 Task: In the Company adani.com, Add note: 'Schedule a meeting with the analytics team to review campaign metrics.'. Mark checkbox to create task to follow up ': Tomorrow'. Create task, with  description: Schedule Meeting, Add due date: In 3 Business Days; Add reminder: 30 Minutes before. Set Priority Low  and add note: follow up with the client regarding their recent inquiry and address any questions they may have.. Logged in from softage.5@softage.net
Action: Mouse moved to (86, 63)
Screenshot: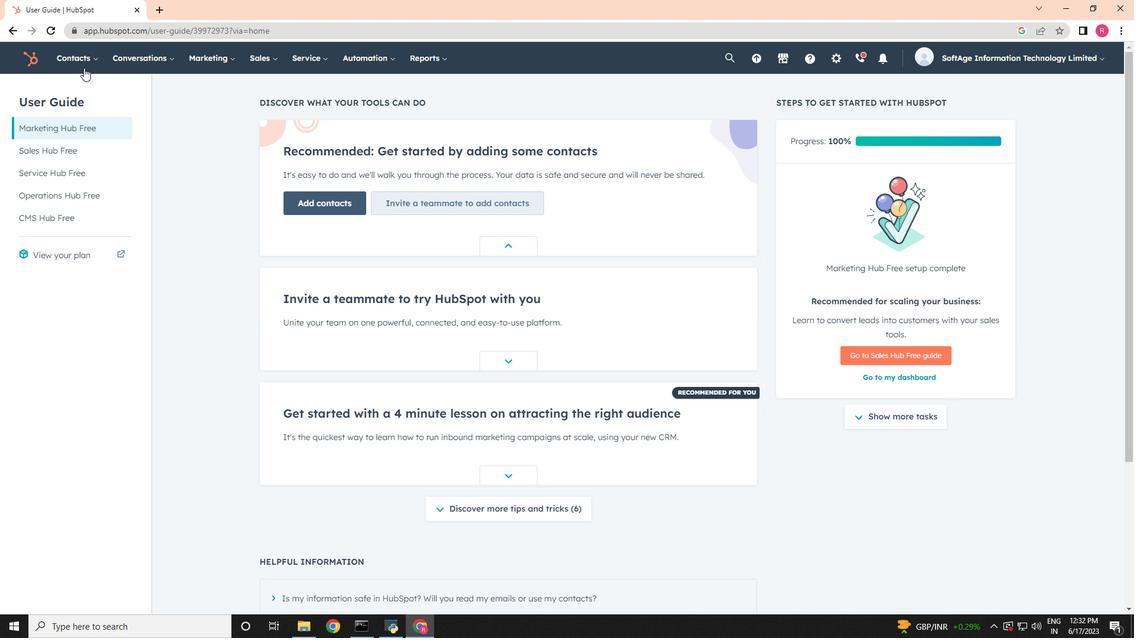 
Action: Mouse pressed left at (86, 63)
Screenshot: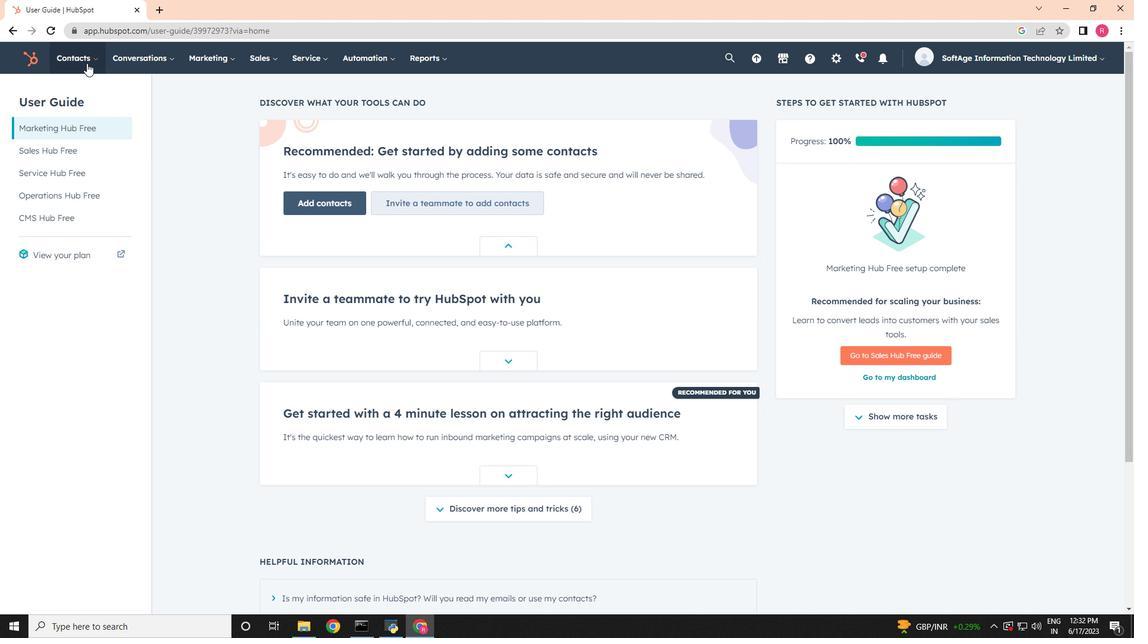 
Action: Mouse moved to (88, 114)
Screenshot: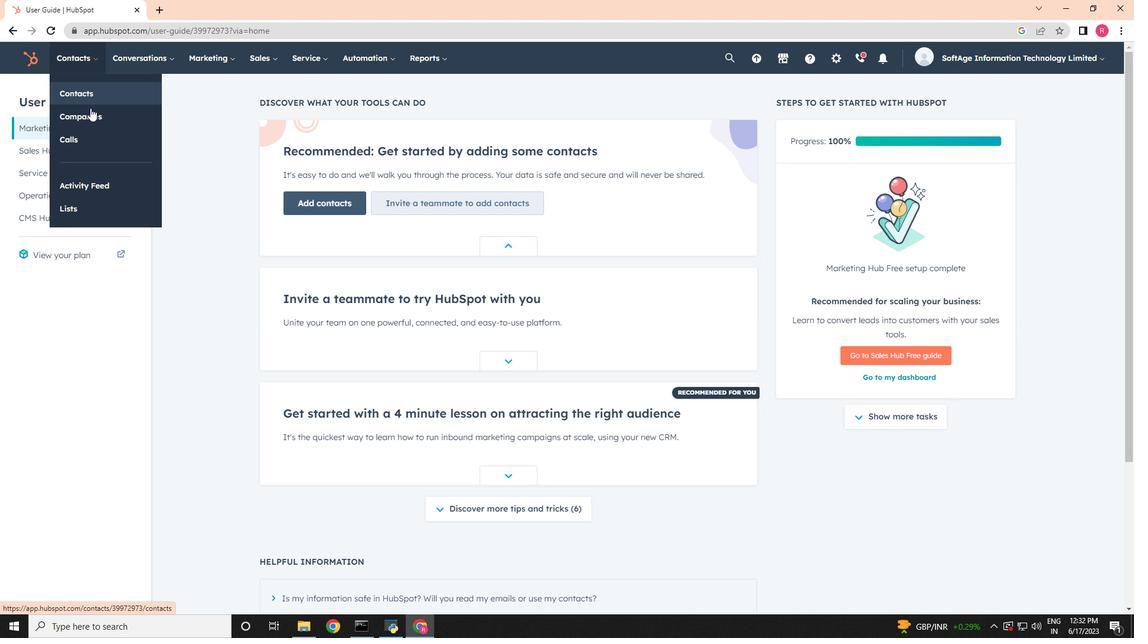 
Action: Mouse pressed left at (88, 114)
Screenshot: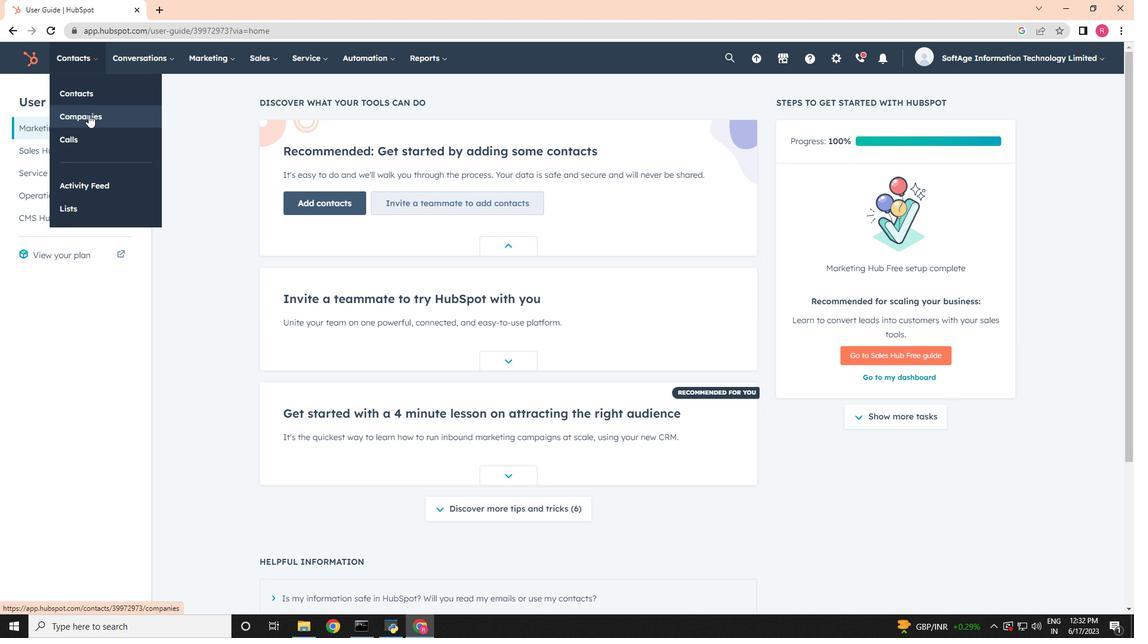 
Action: Mouse moved to (131, 190)
Screenshot: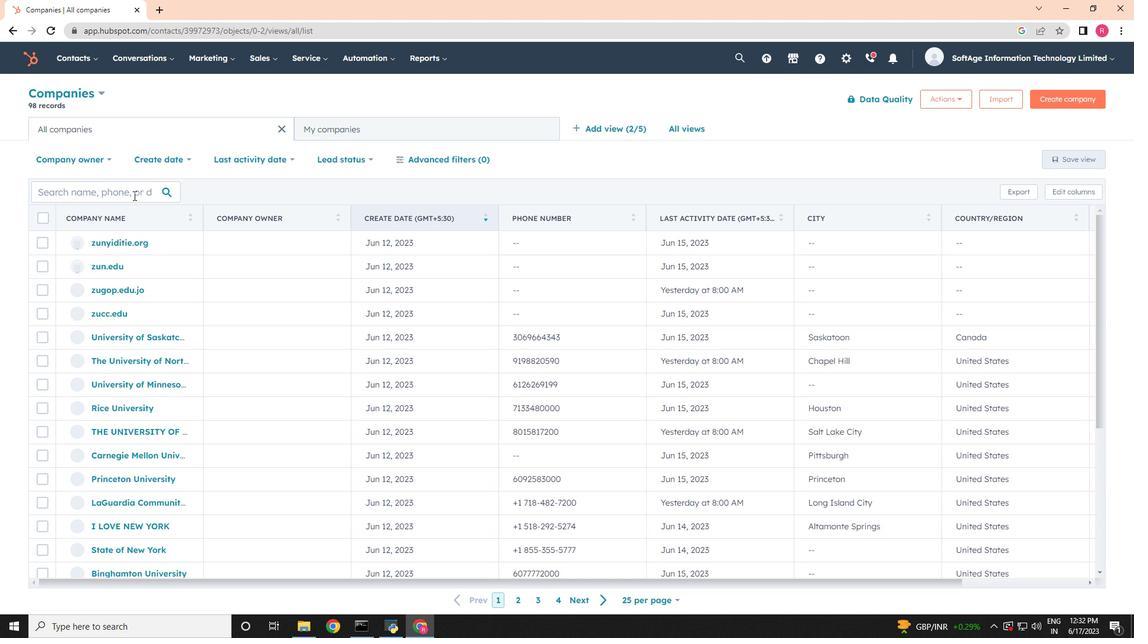 
Action: Mouse pressed left at (131, 190)
Screenshot: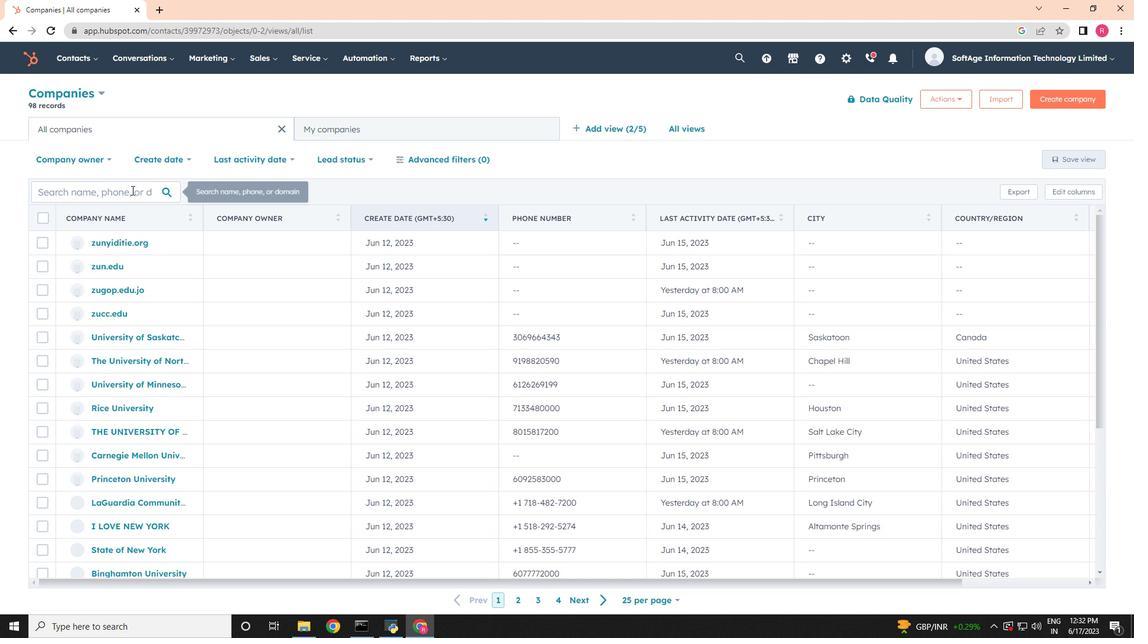 
Action: Mouse moved to (128, 189)
Screenshot: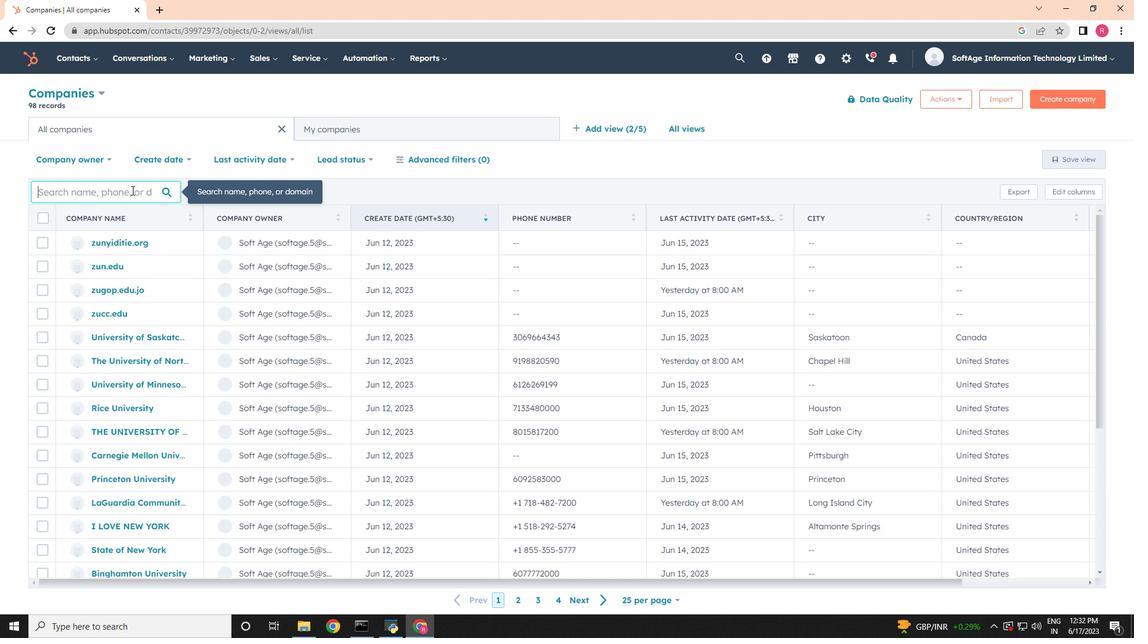 
Action: Key pressed adani.com
Screenshot: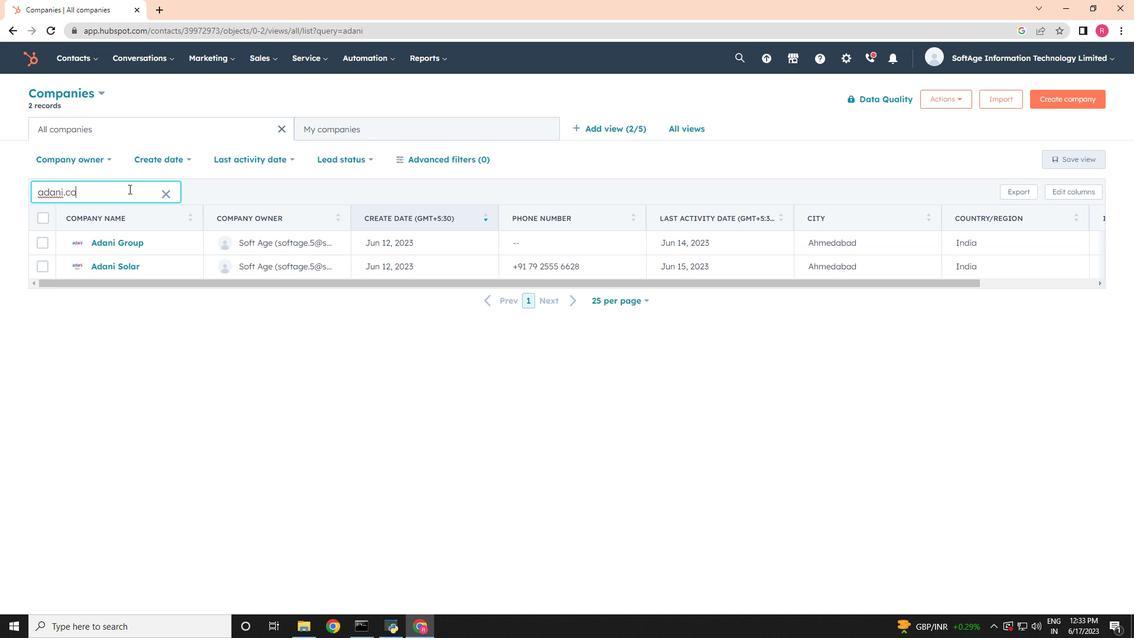 
Action: Mouse moved to (126, 243)
Screenshot: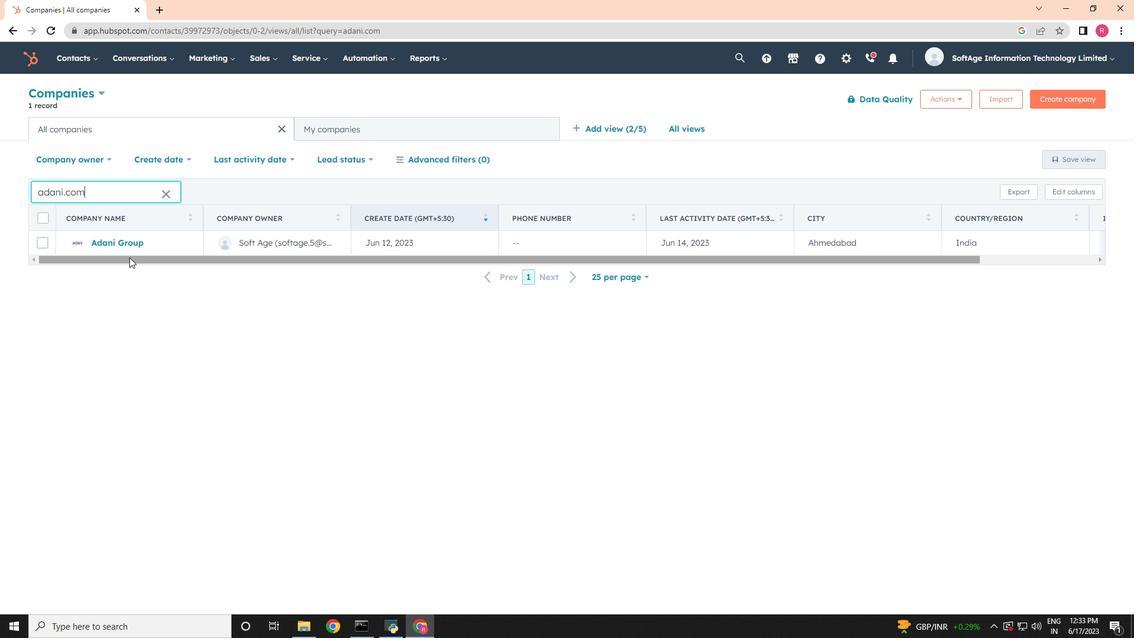 
Action: Mouse pressed left at (126, 243)
Screenshot: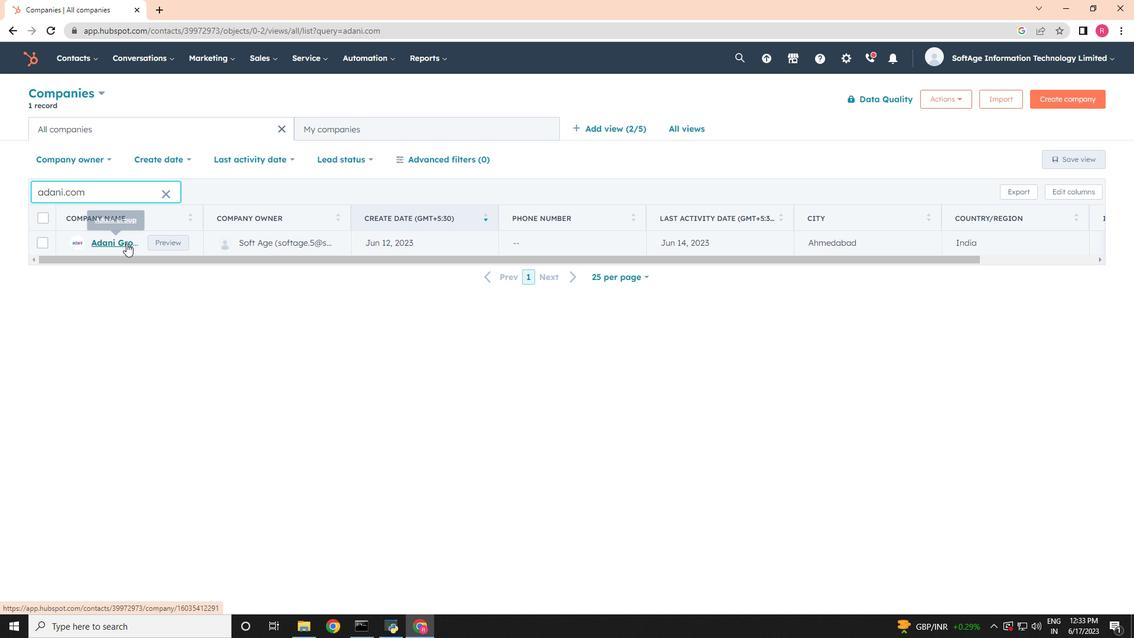 
Action: Mouse moved to (40, 190)
Screenshot: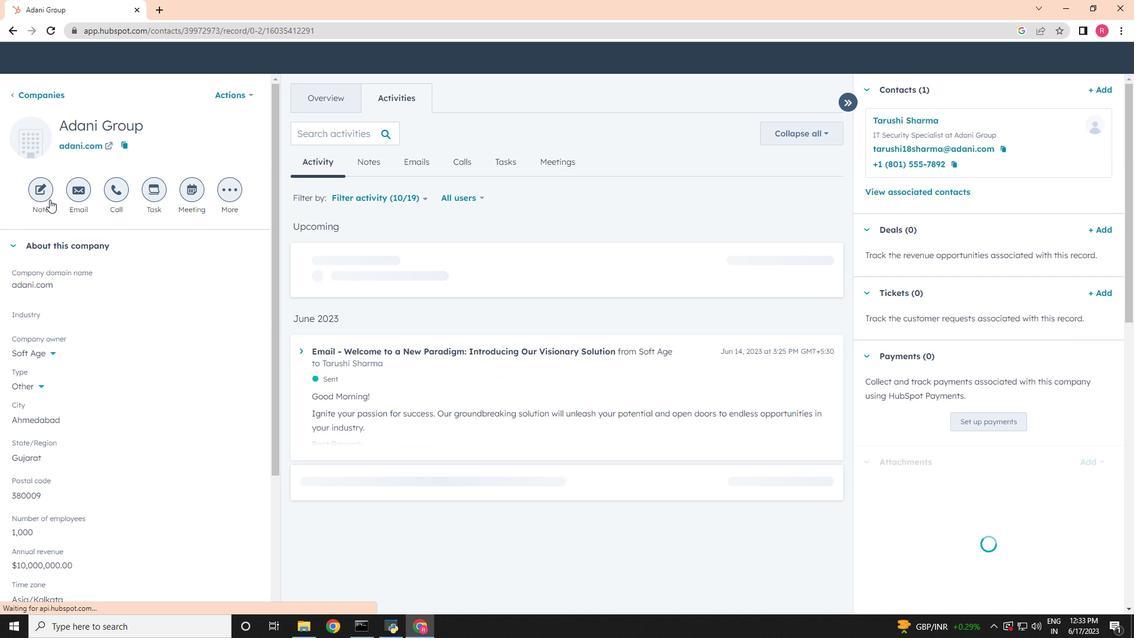 
Action: Mouse pressed left at (40, 190)
Screenshot: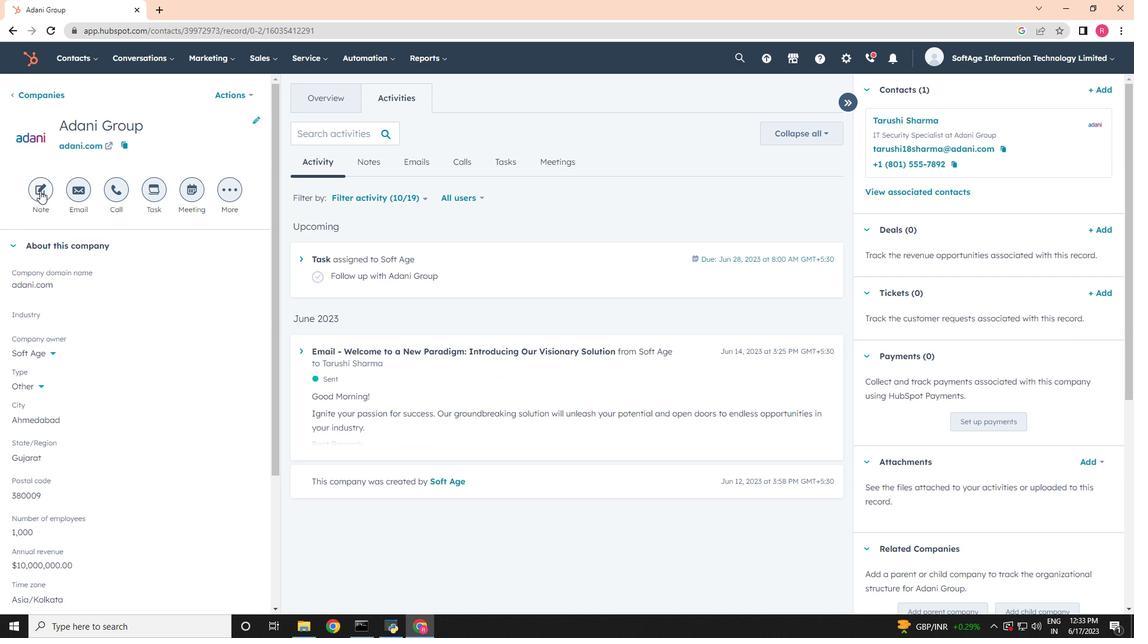 
Action: Mouse moved to (1002, 353)
Screenshot: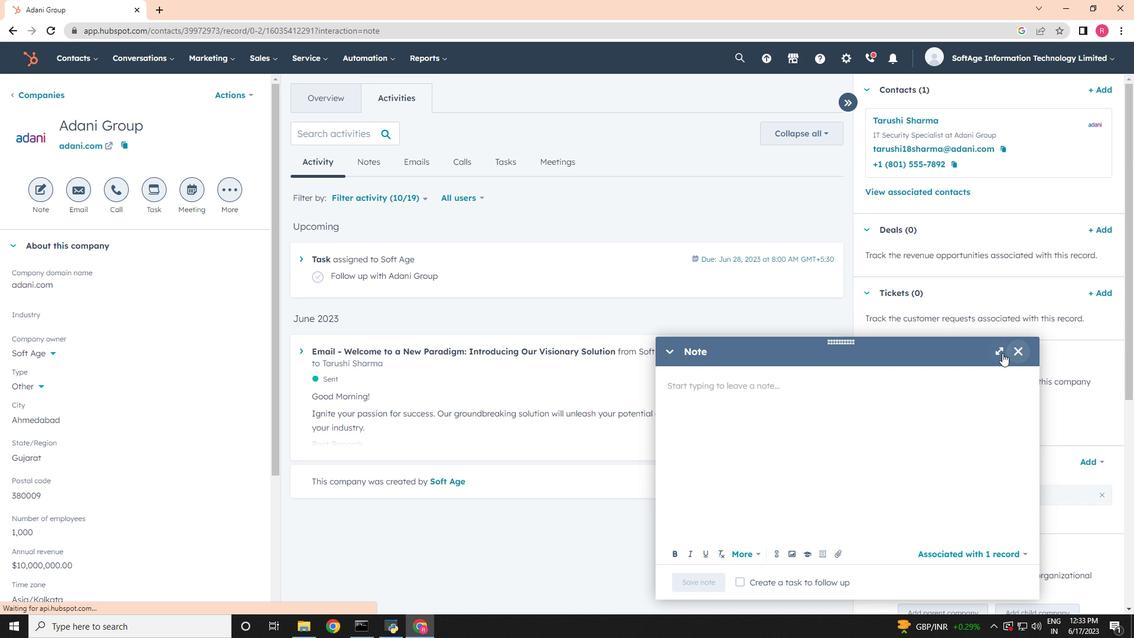 
Action: Mouse pressed left at (1002, 353)
Screenshot: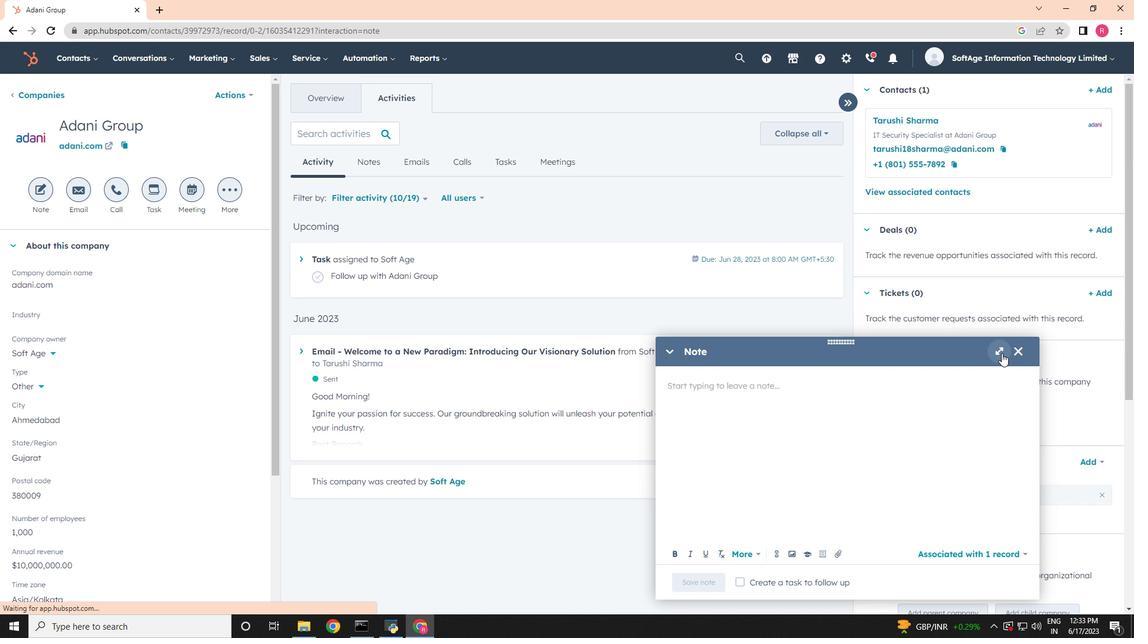 
Action: Mouse moved to (756, 356)
Screenshot: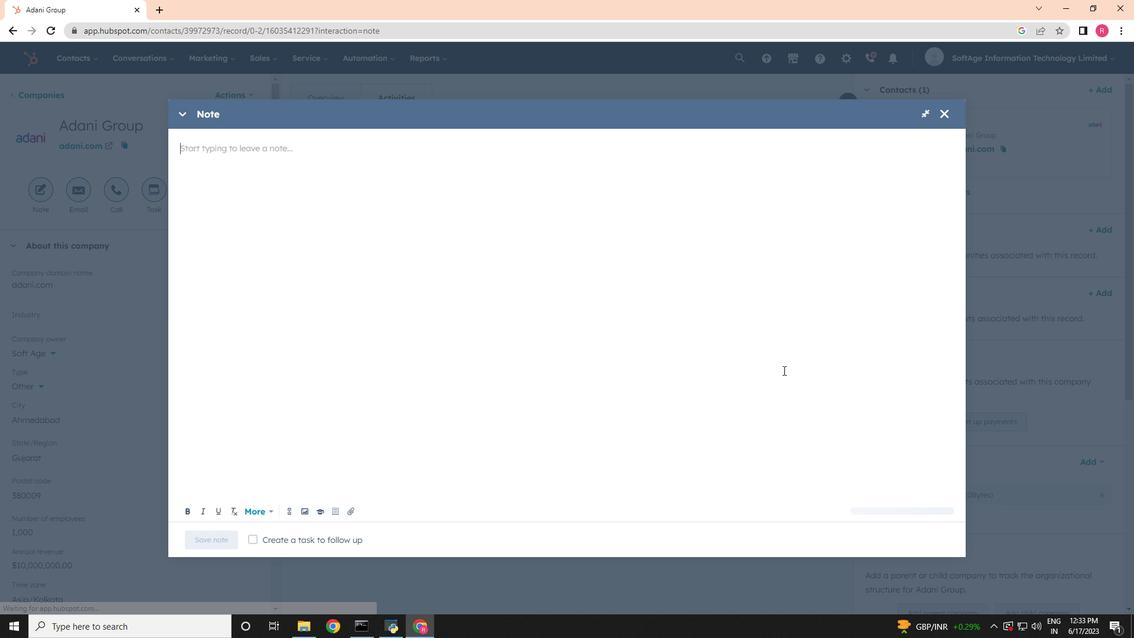 
Action: Key pressed <Key.shift>Schedule<Key.space>a<Key.space>meeting<Key.space>with<Key.space>the<Key.space>analytics<Key.space>team<Key.space>to<Key.space>review<Key.space>campaign<Key.space>metrics.
Screenshot: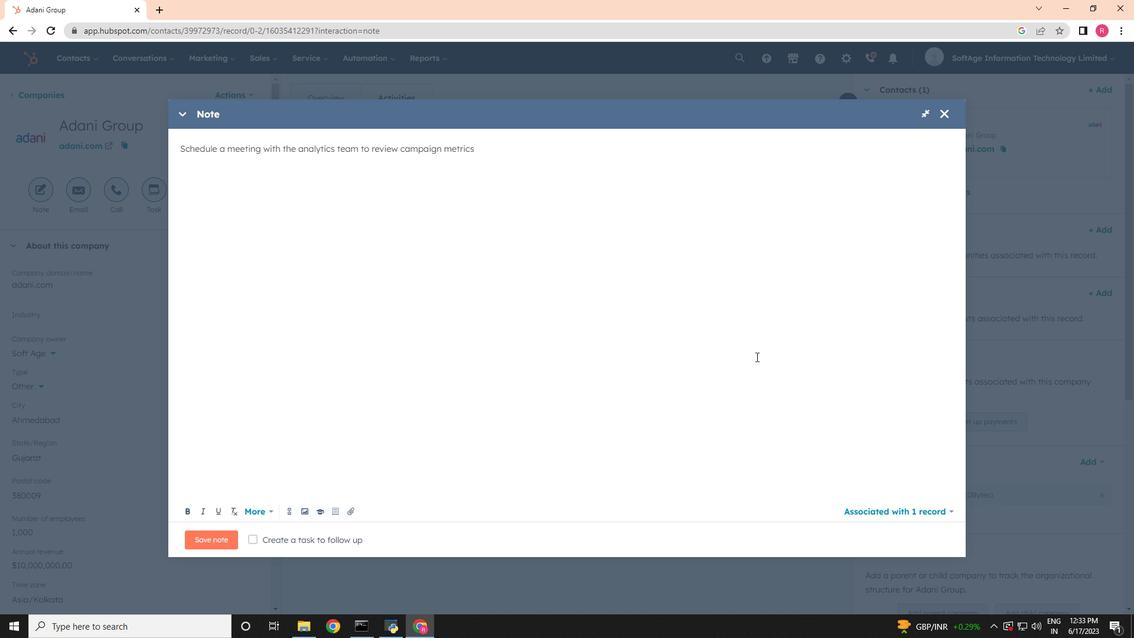 
Action: Mouse scrolled (756, 357) with delta (0, 0)
Screenshot: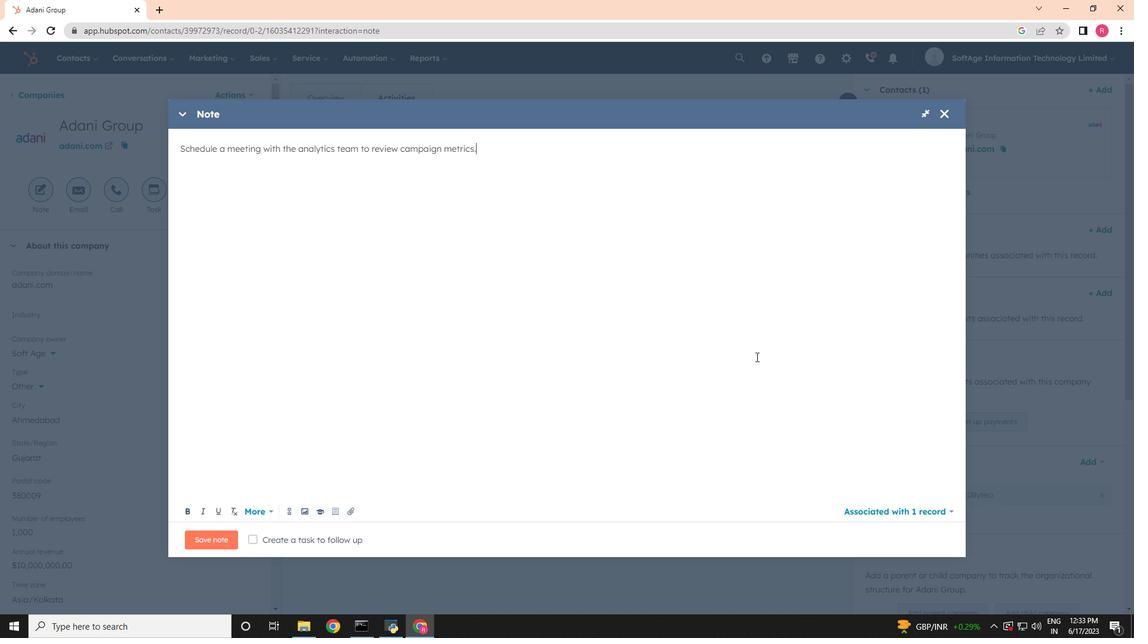 
Action: Mouse moved to (255, 537)
Screenshot: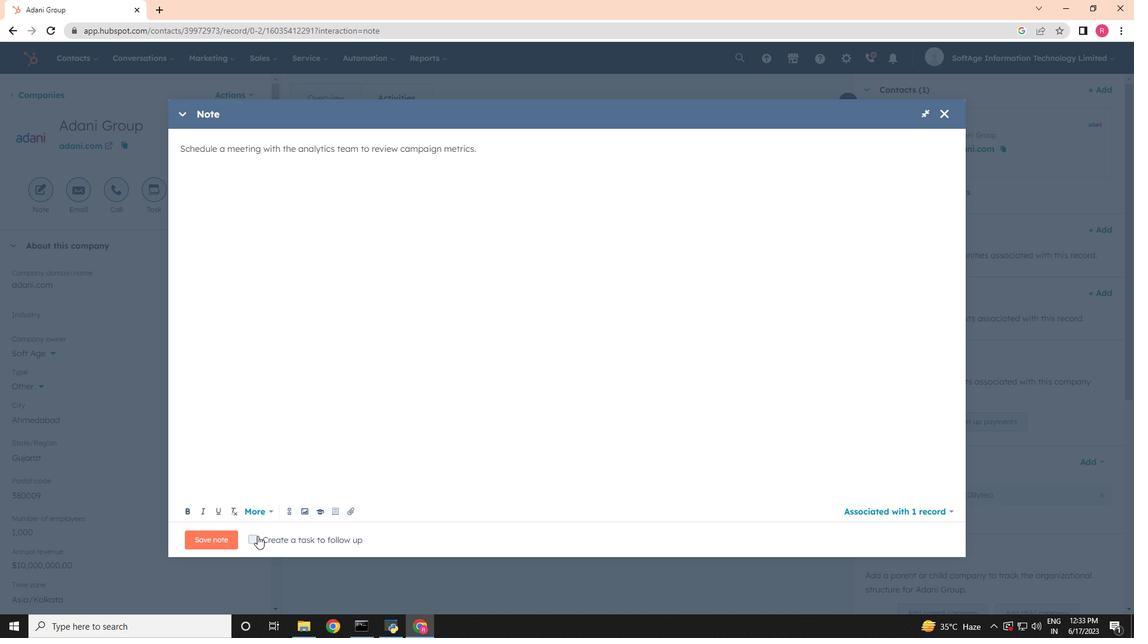 
Action: Mouse pressed left at (255, 537)
Screenshot: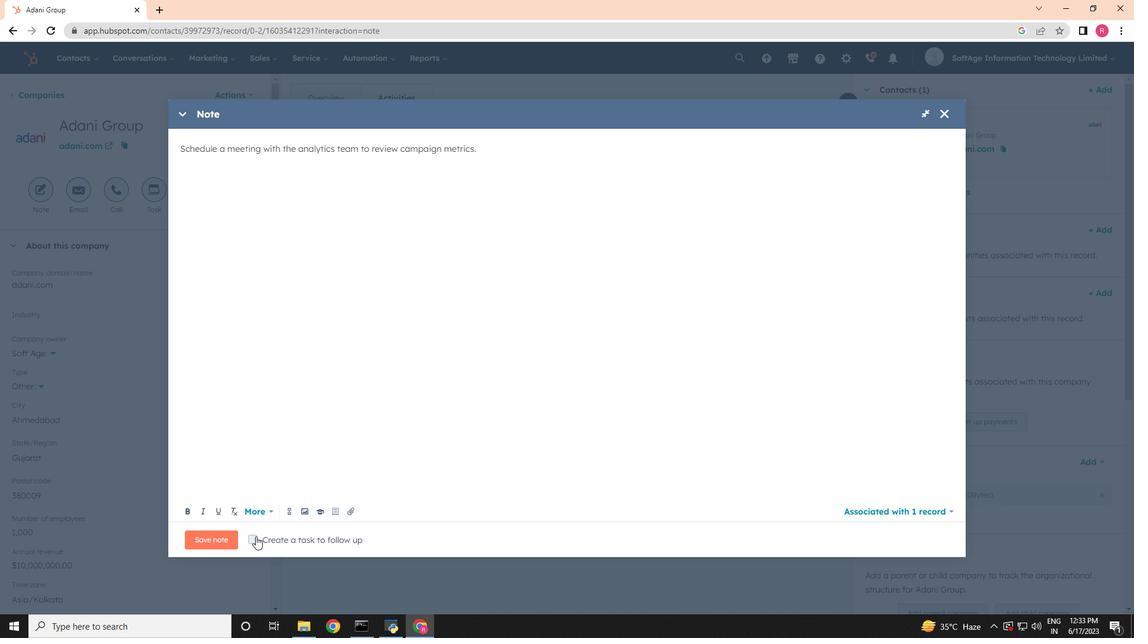 
Action: Mouse moved to (404, 542)
Screenshot: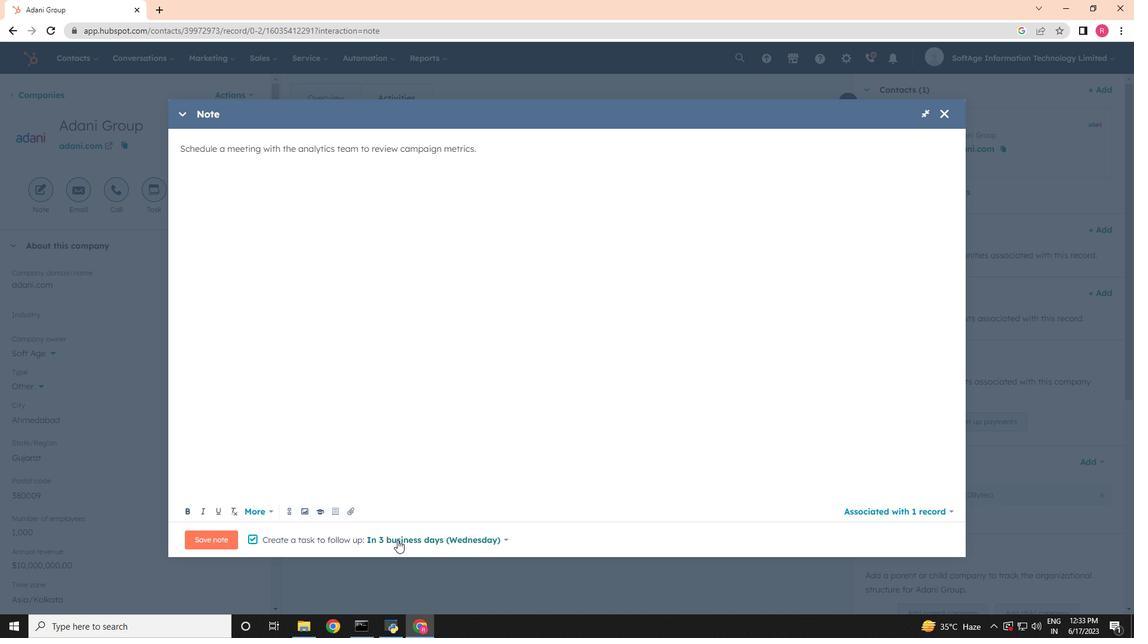 
Action: Mouse pressed left at (404, 542)
Screenshot: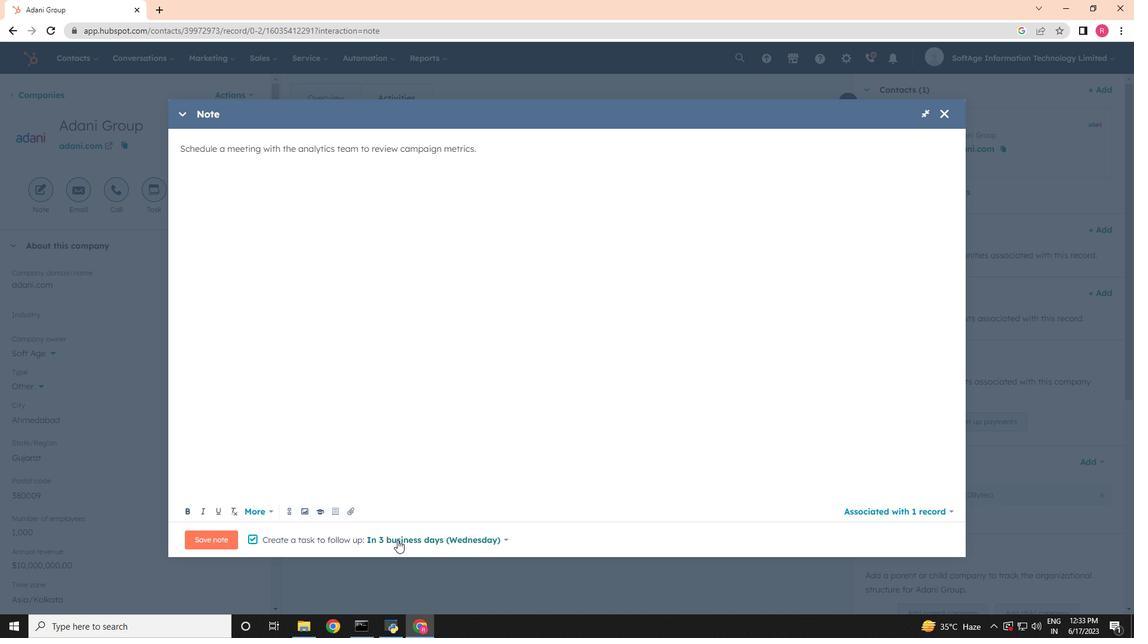 
Action: Mouse moved to (405, 480)
Screenshot: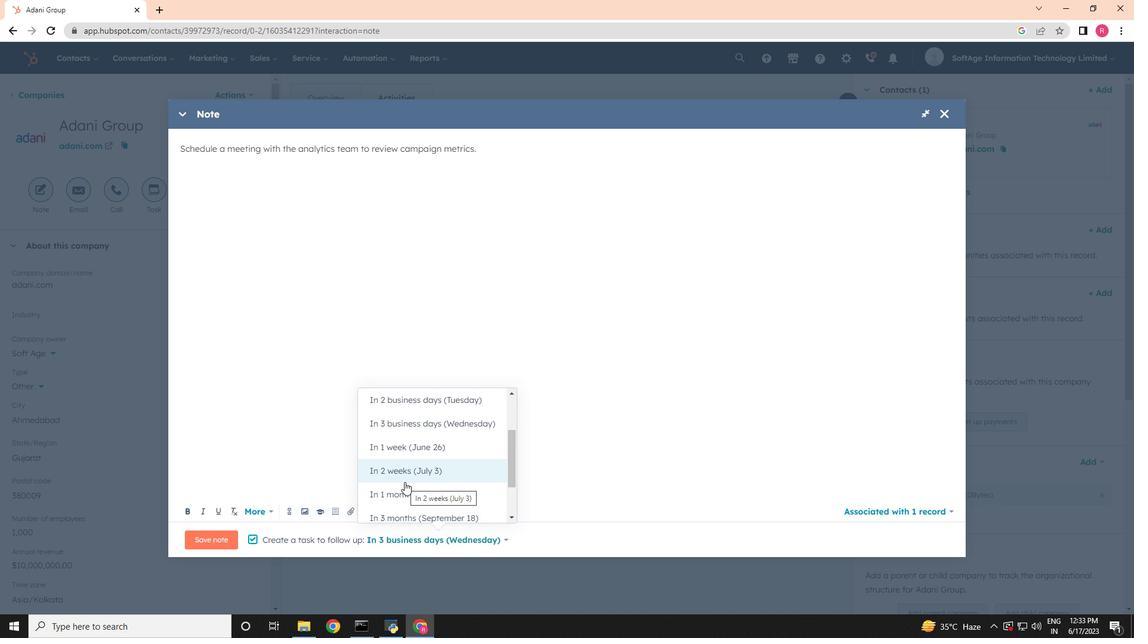 
Action: Mouse scrolled (405, 481) with delta (0, 0)
Screenshot: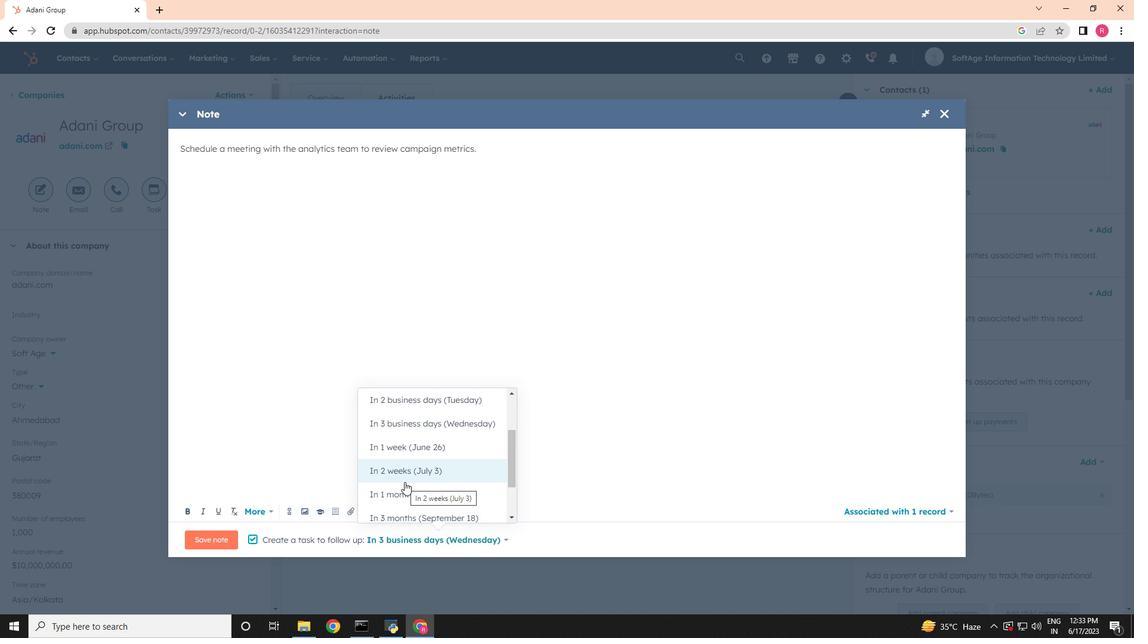 
Action: Mouse scrolled (405, 481) with delta (0, 0)
Screenshot: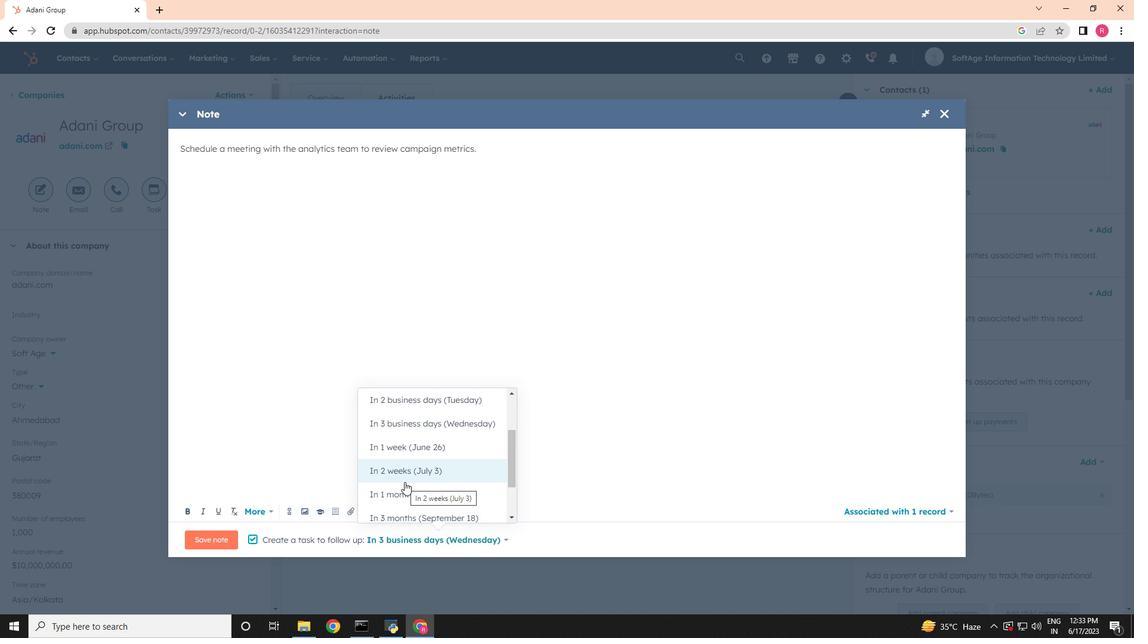 
Action: Mouse moved to (405, 480)
Screenshot: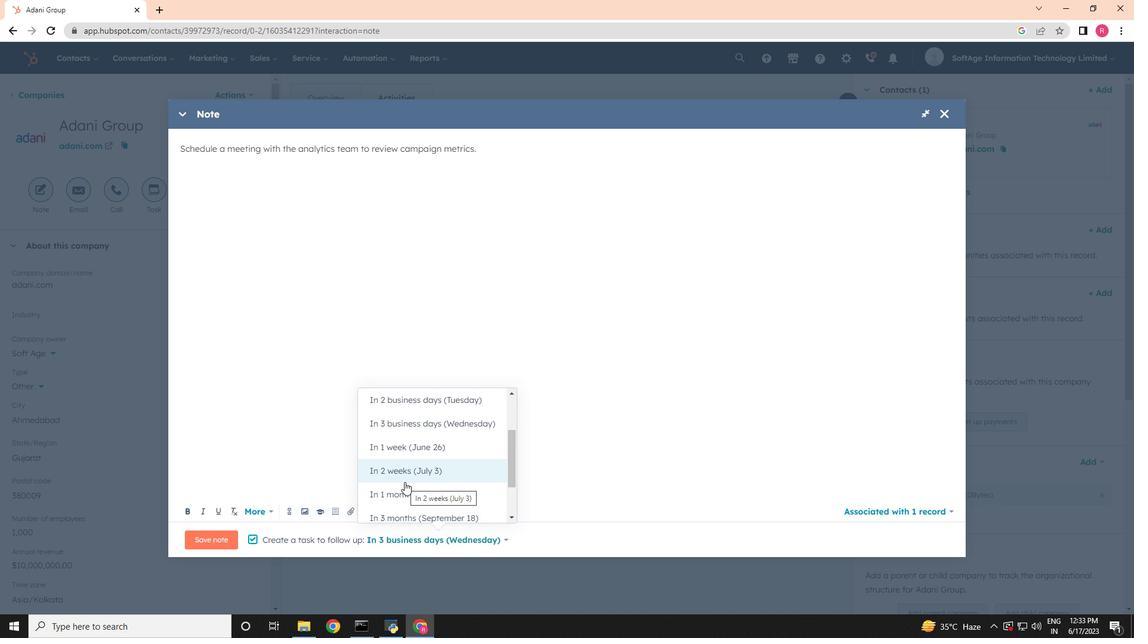 
Action: Mouse scrolled (405, 481) with delta (0, 0)
Screenshot: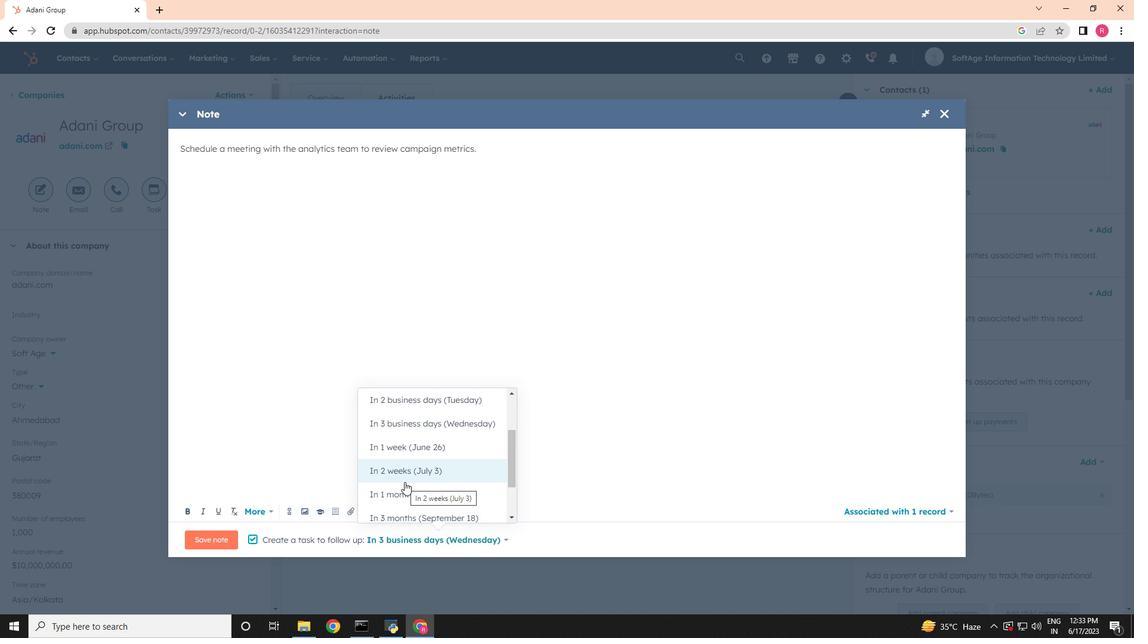 
Action: Mouse scrolled (405, 481) with delta (0, 0)
Screenshot: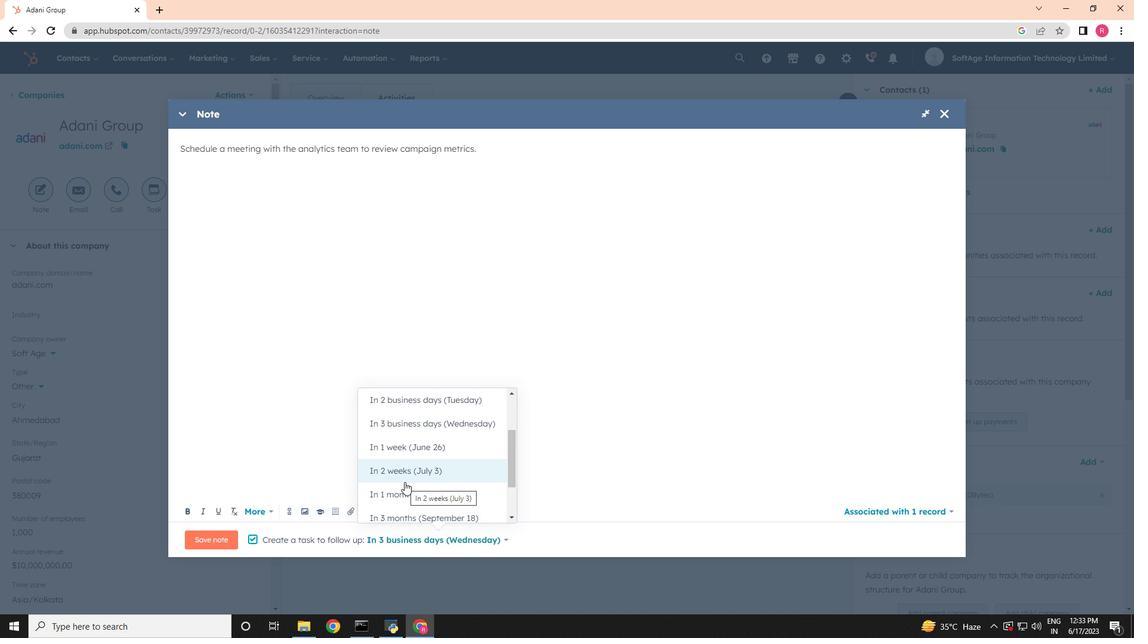 
Action: Mouse scrolled (405, 481) with delta (0, 0)
Screenshot: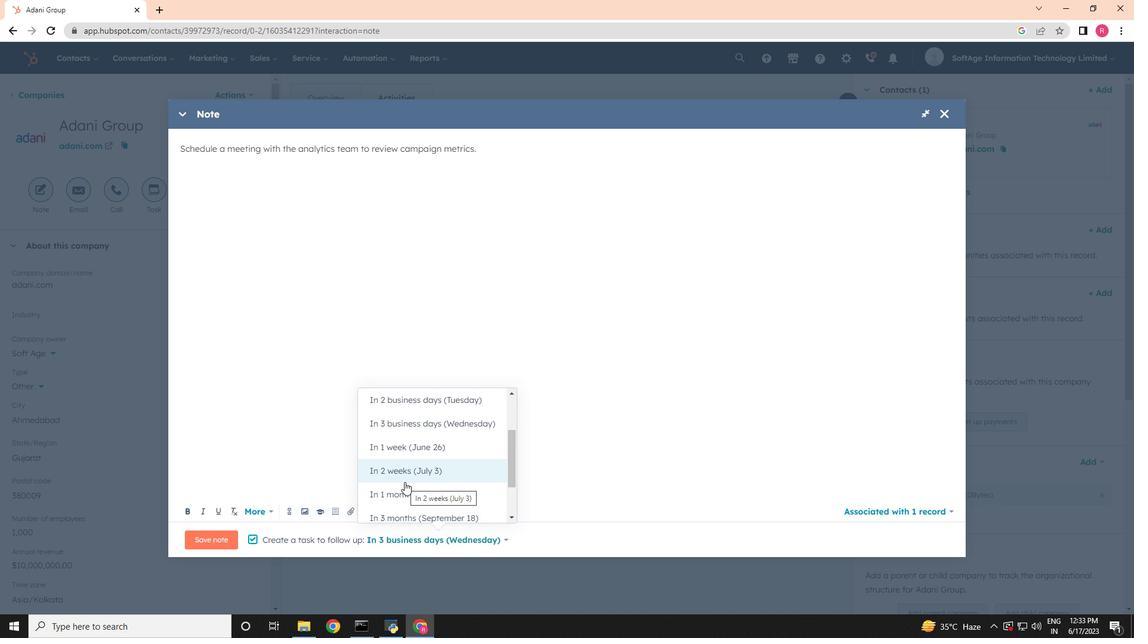 
Action: Mouse moved to (394, 423)
Screenshot: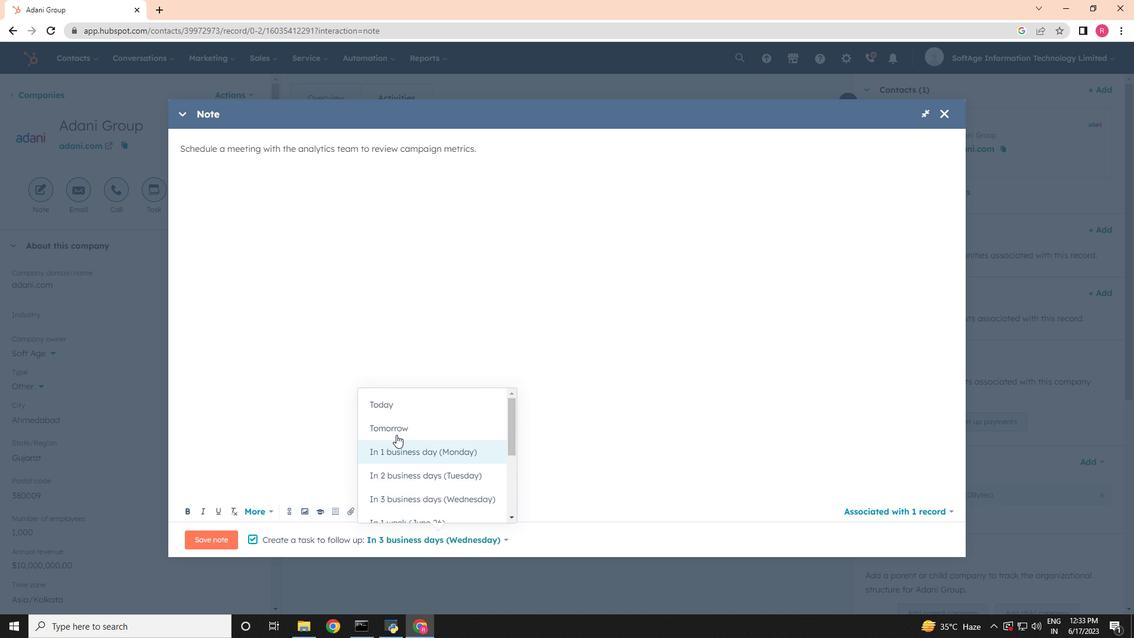 
Action: Mouse pressed left at (394, 423)
Screenshot: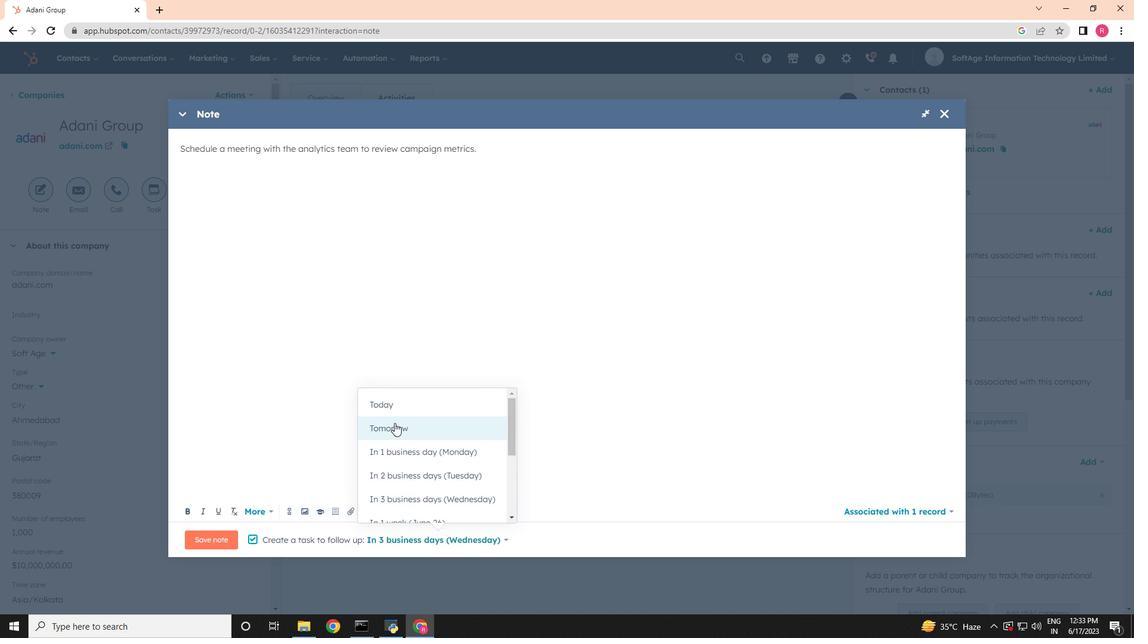 
Action: Mouse moved to (221, 541)
Screenshot: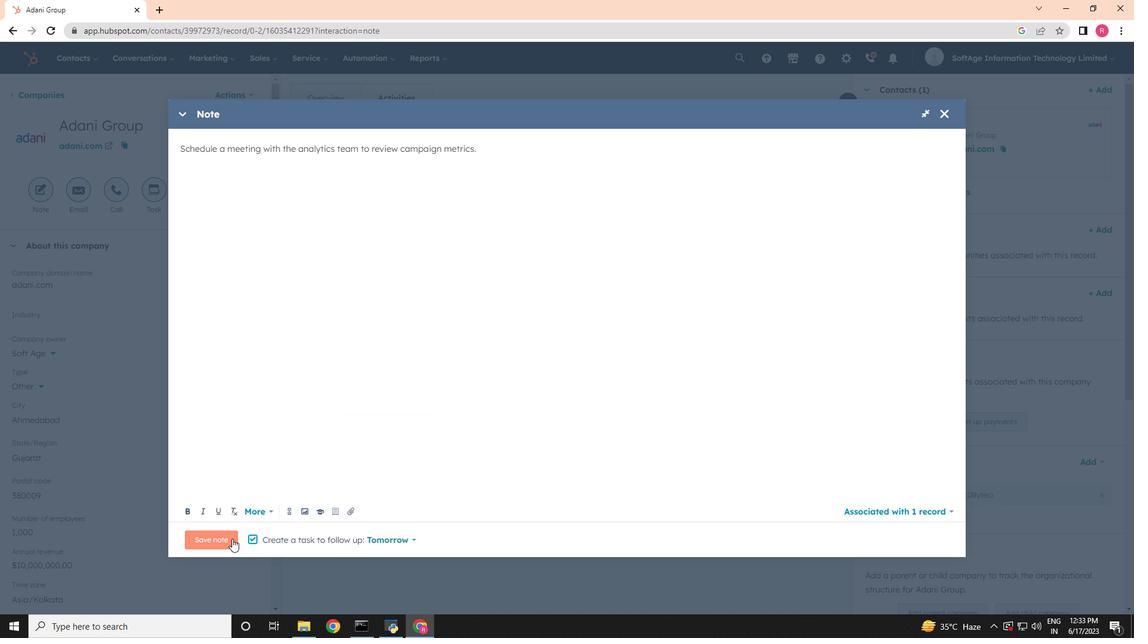 
Action: Mouse pressed left at (221, 541)
Screenshot: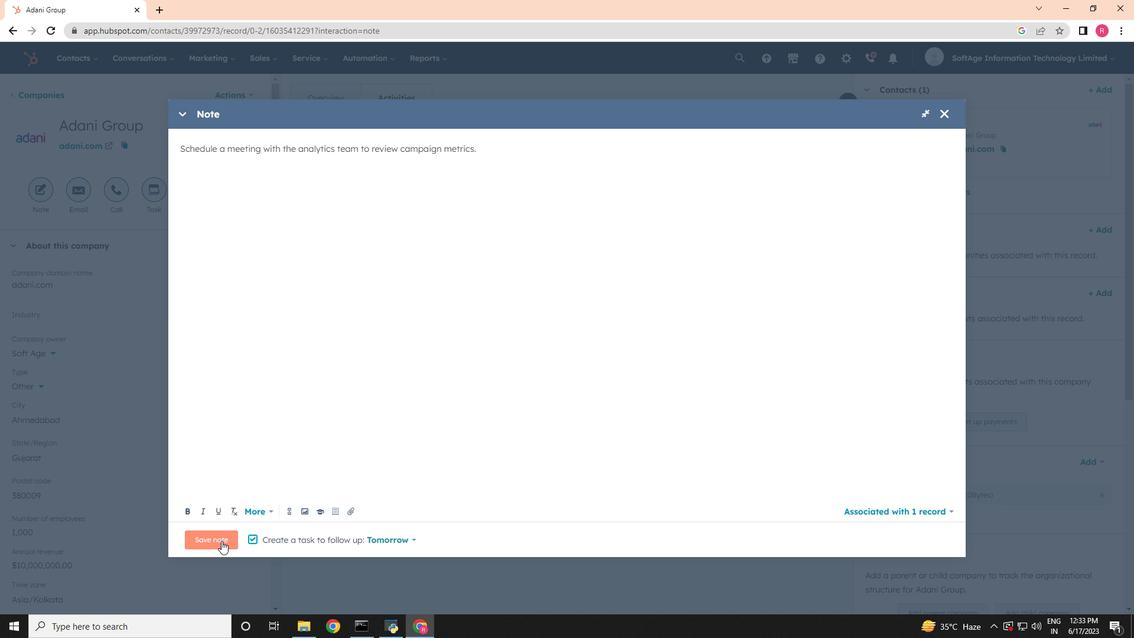 
Action: Mouse moved to (152, 190)
Screenshot: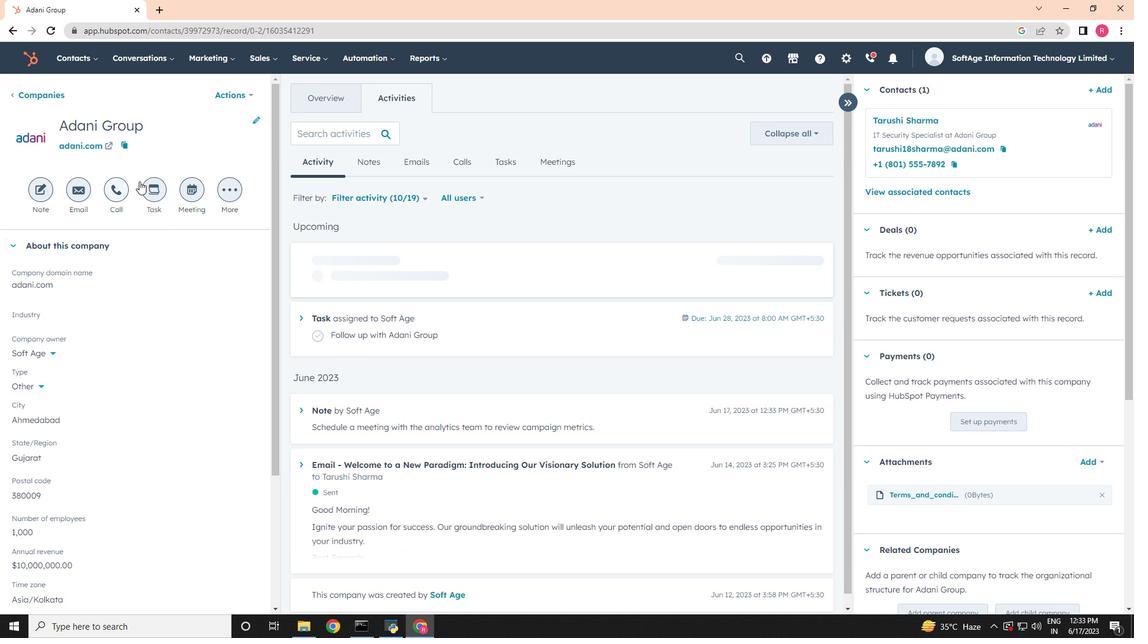 
Action: Mouse pressed left at (152, 190)
Screenshot: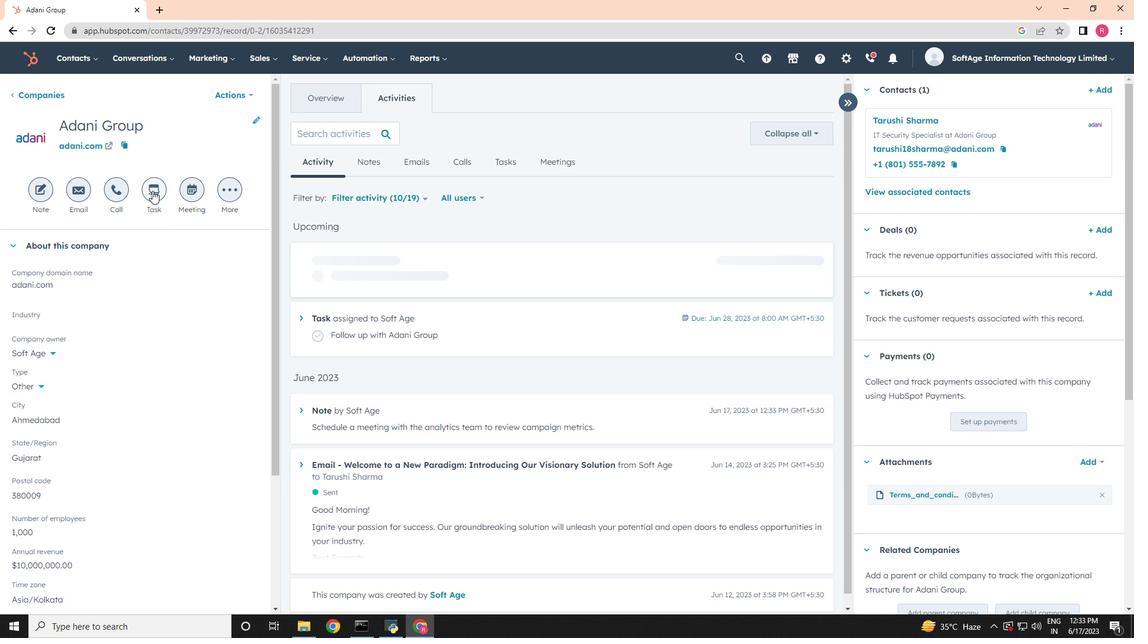 
Action: Mouse moved to (800, 376)
Screenshot: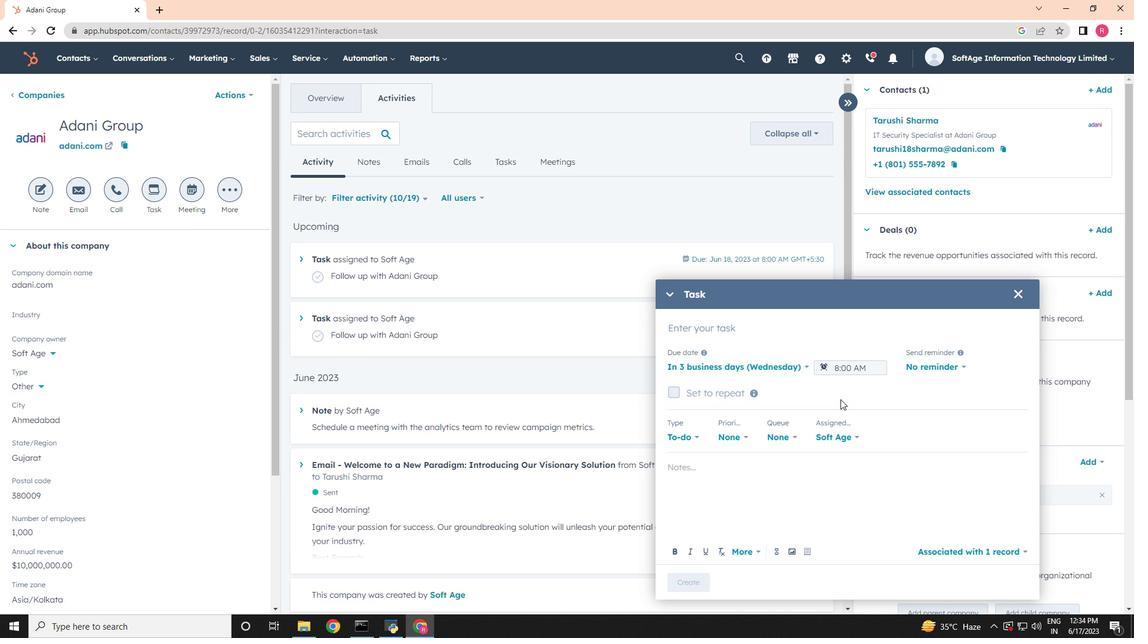 
Action: Key pressed <Key.shift>Schedule<Key.space><Key.shift>Meeting<Key.space>
Screenshot: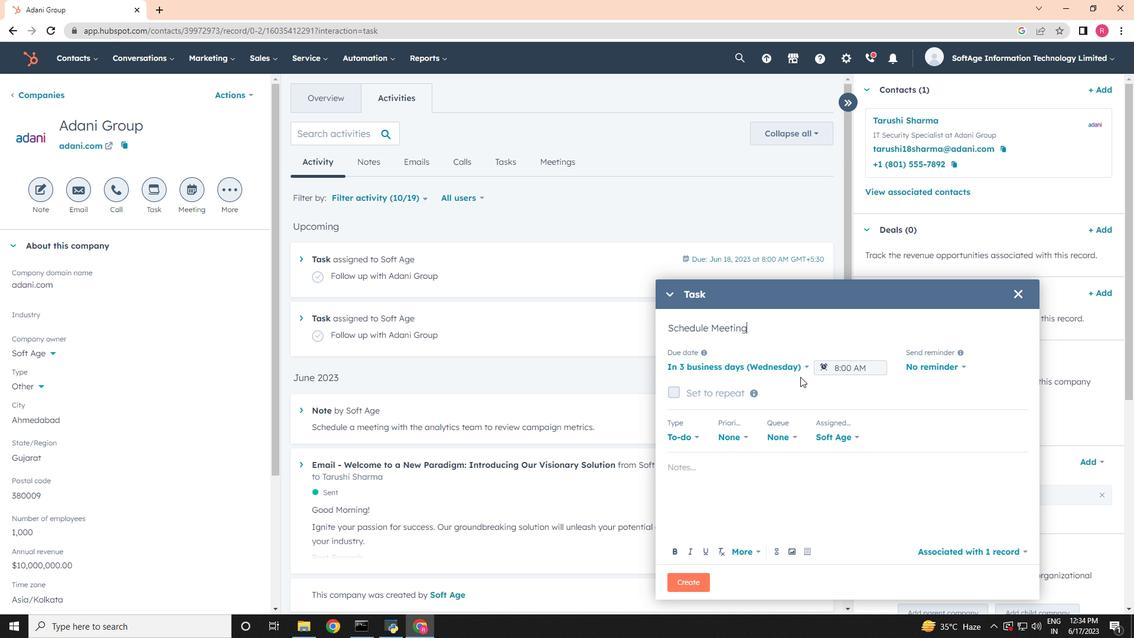 
Action: Mouse moved to (785, 362)
Screenshot: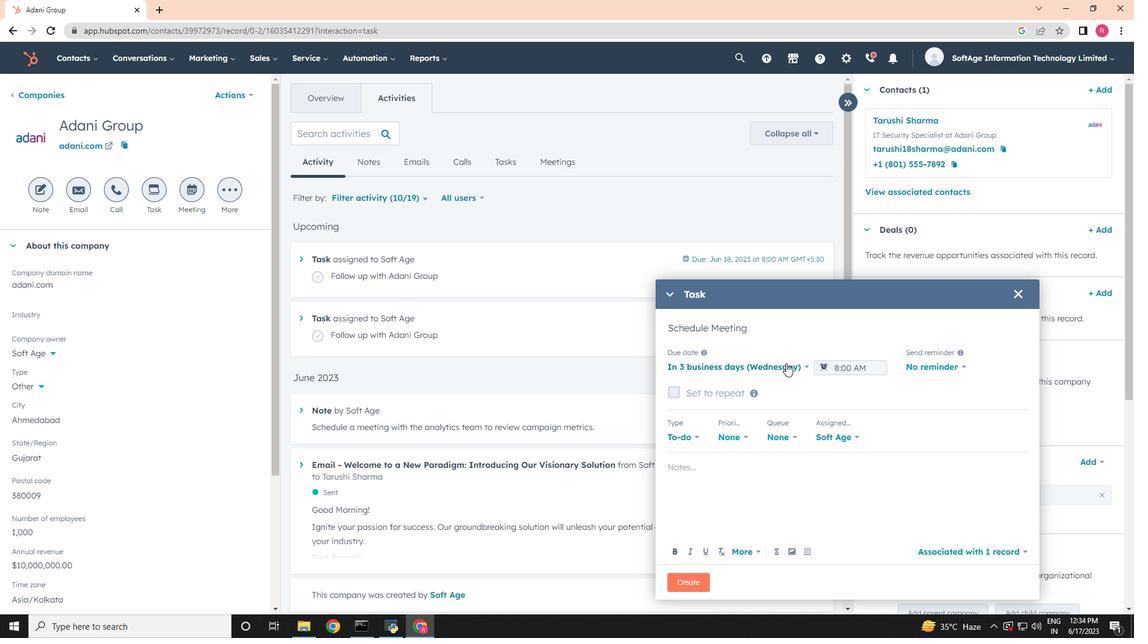
Action: Mouse pressed left at (785, 362)
Screenshot: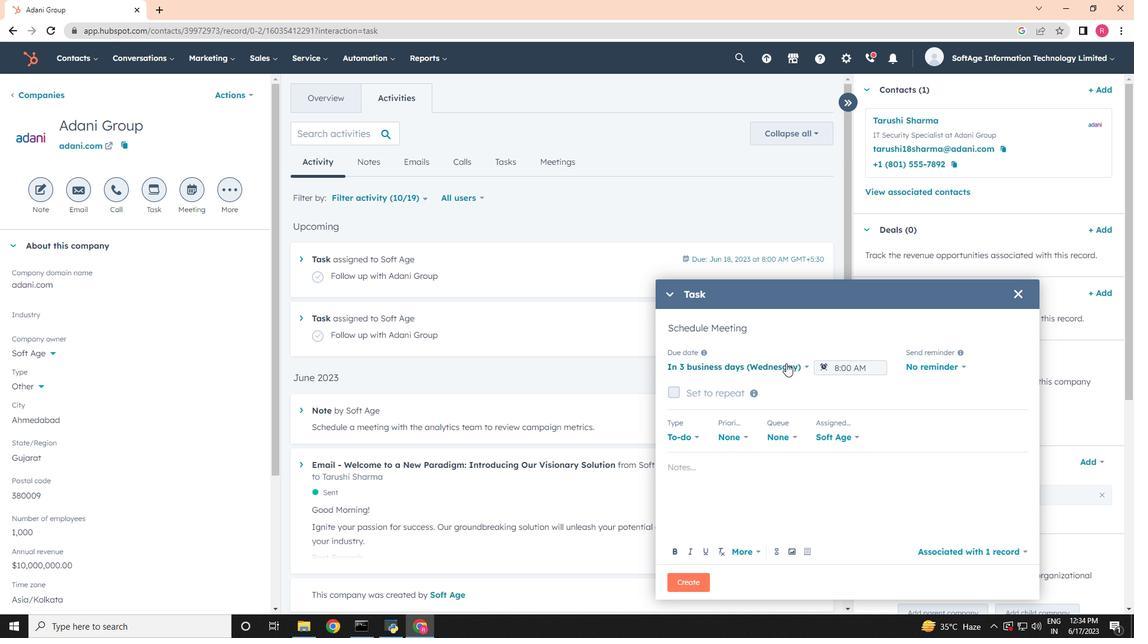 
Action: Mouse moved to (719, 427)
Screenshot: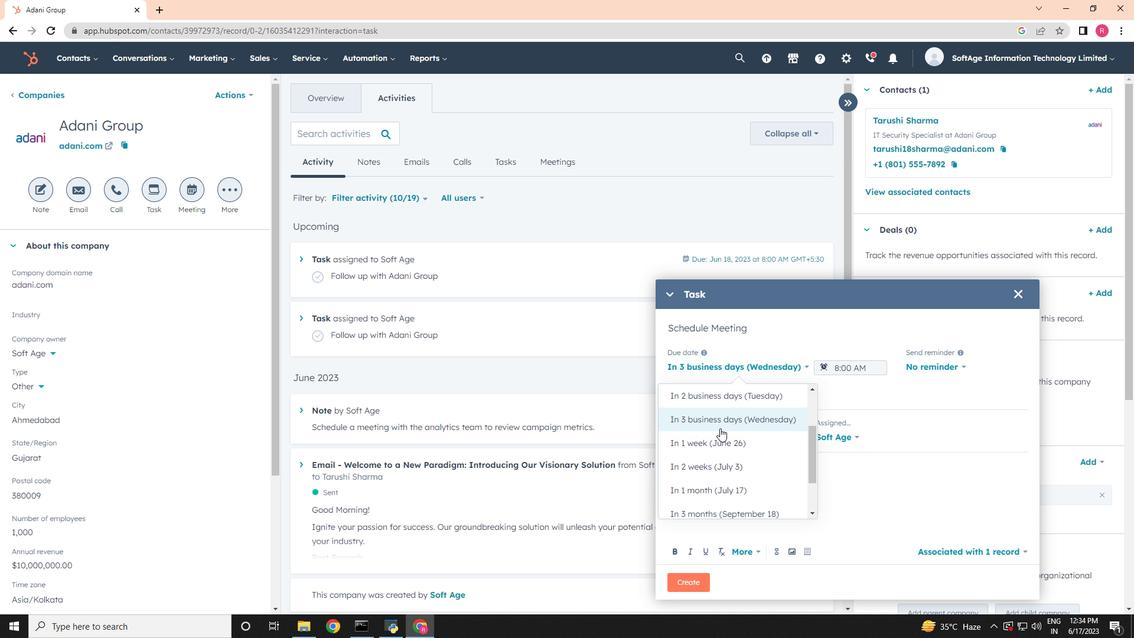 
Action: Mouse pressed left at (719, 427)
Screenshot: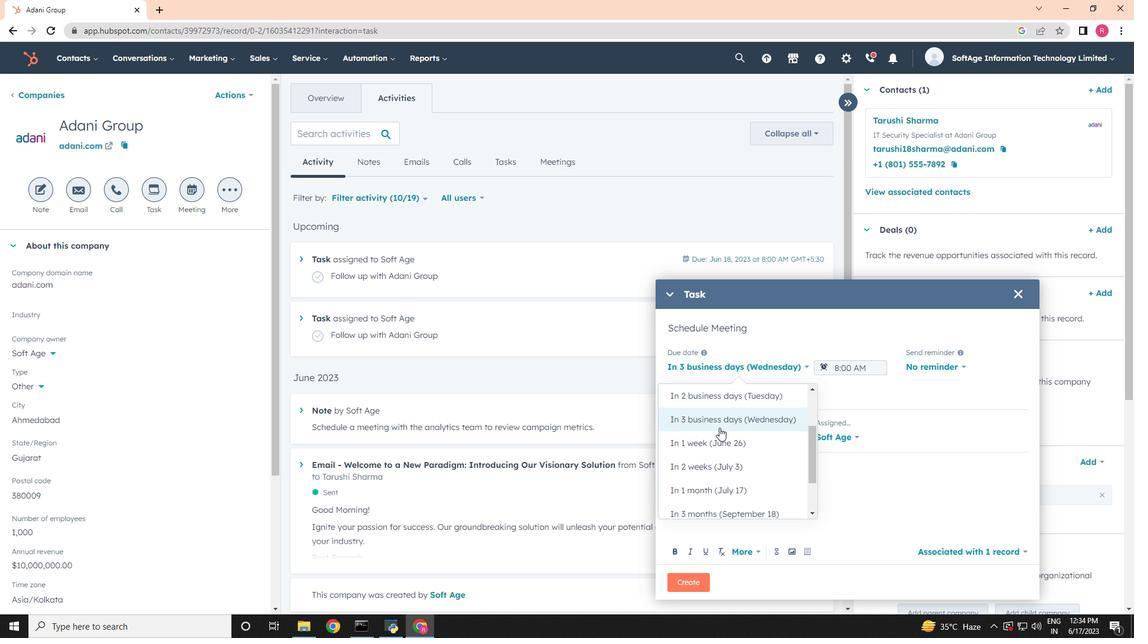 
Action: Mouse moved to (922, 363)
Screenshot: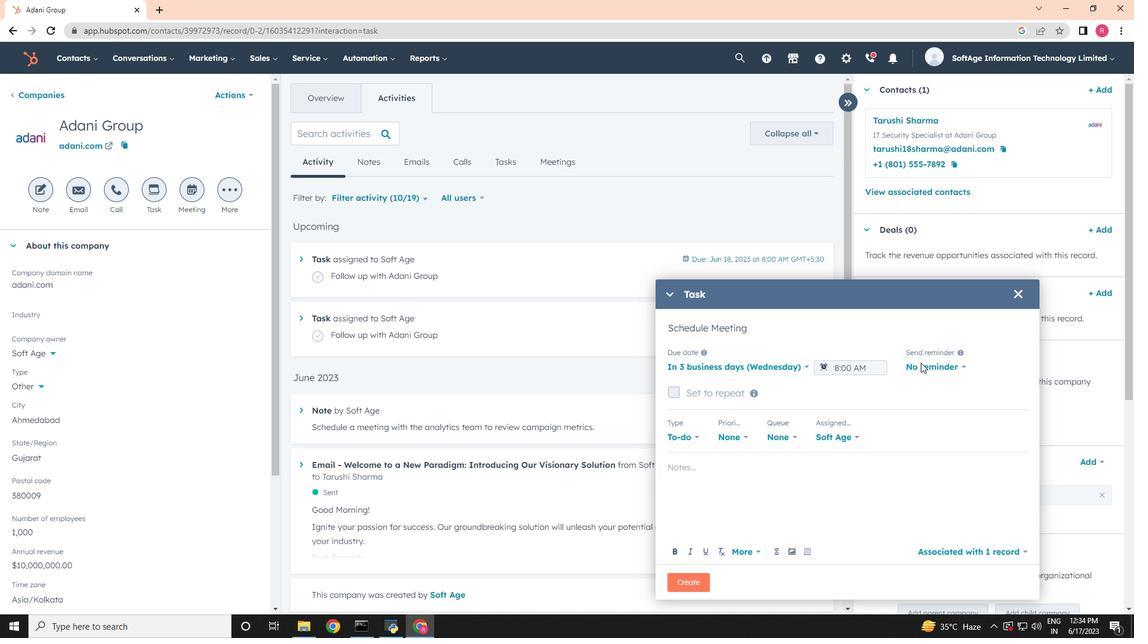 
Action: Mouse pressed left at (922, 363)
Screenshot: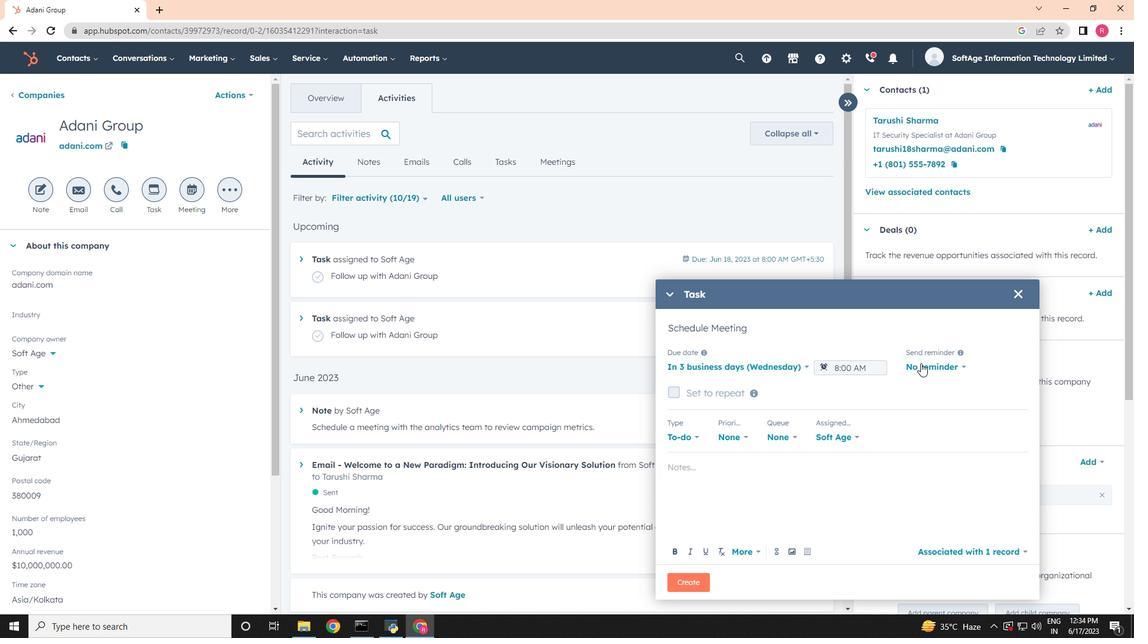 
Action: Mouse moved to (913, 439)
Screenshot: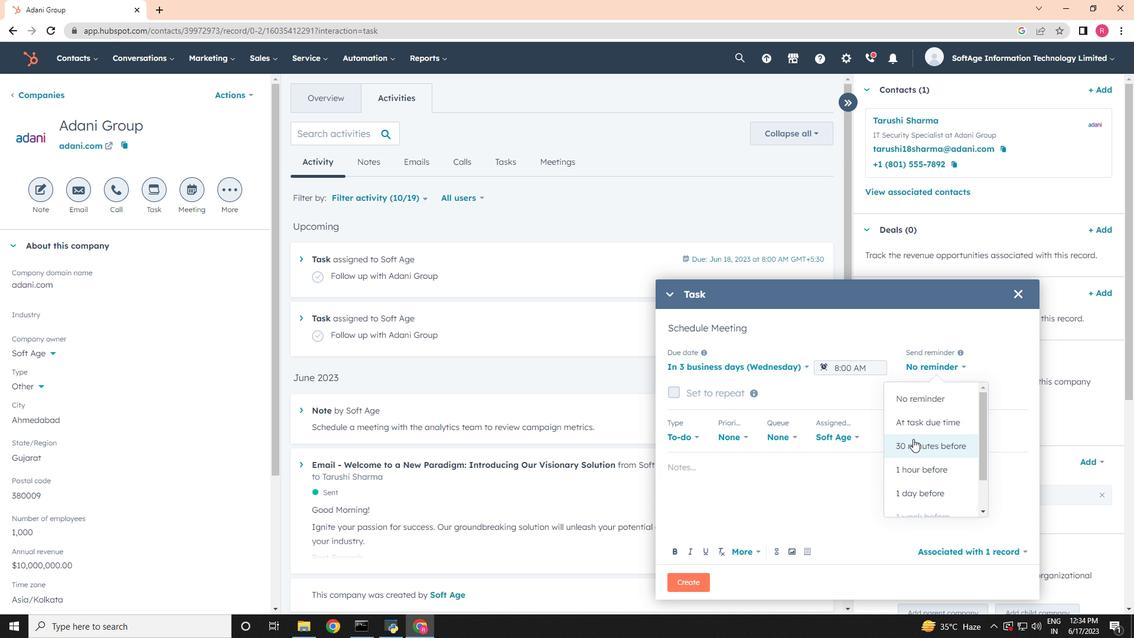 
Action: Mouse pressed left at (913, 439)
Screenshot: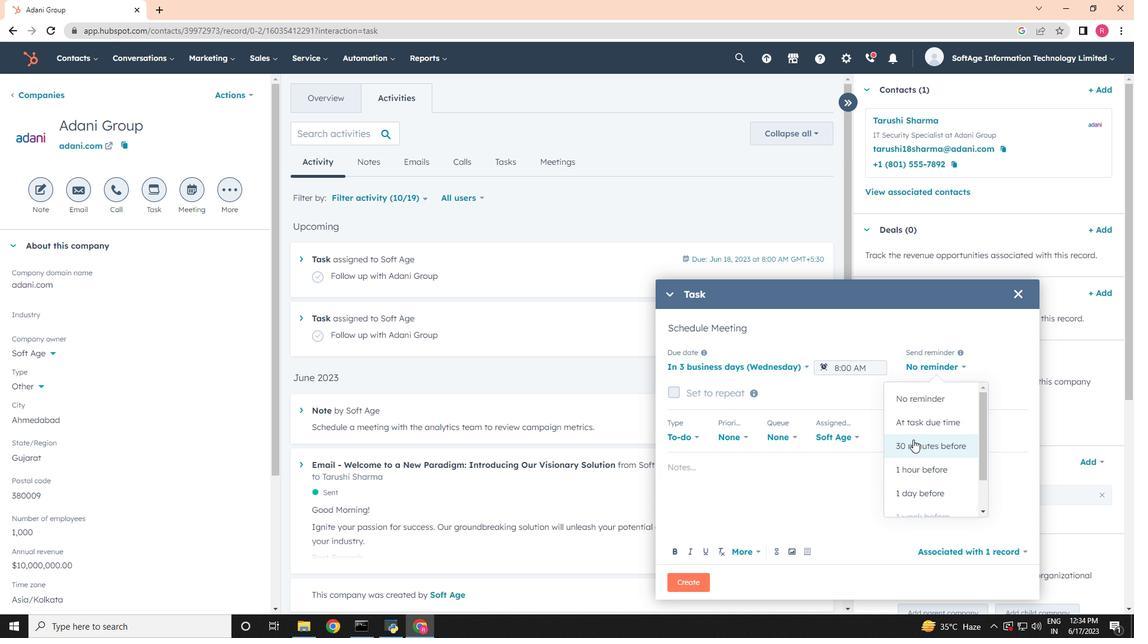
Action: Mouse moved to (731, 434)
Screenshot: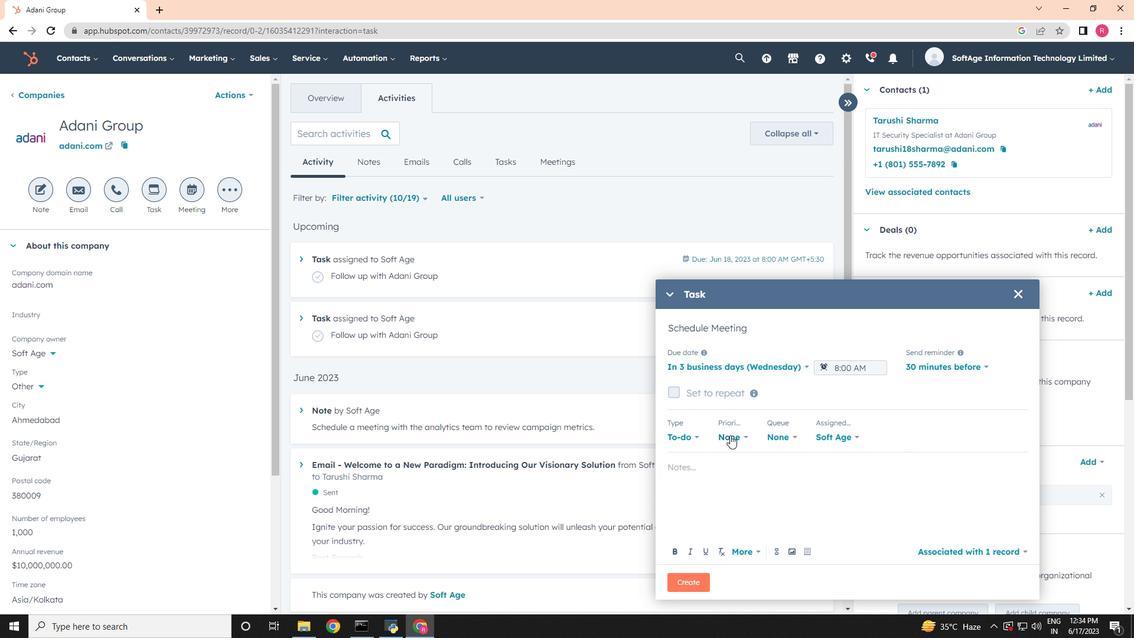 
Action: Mouse pressed left at (731, 434)
Screenshot: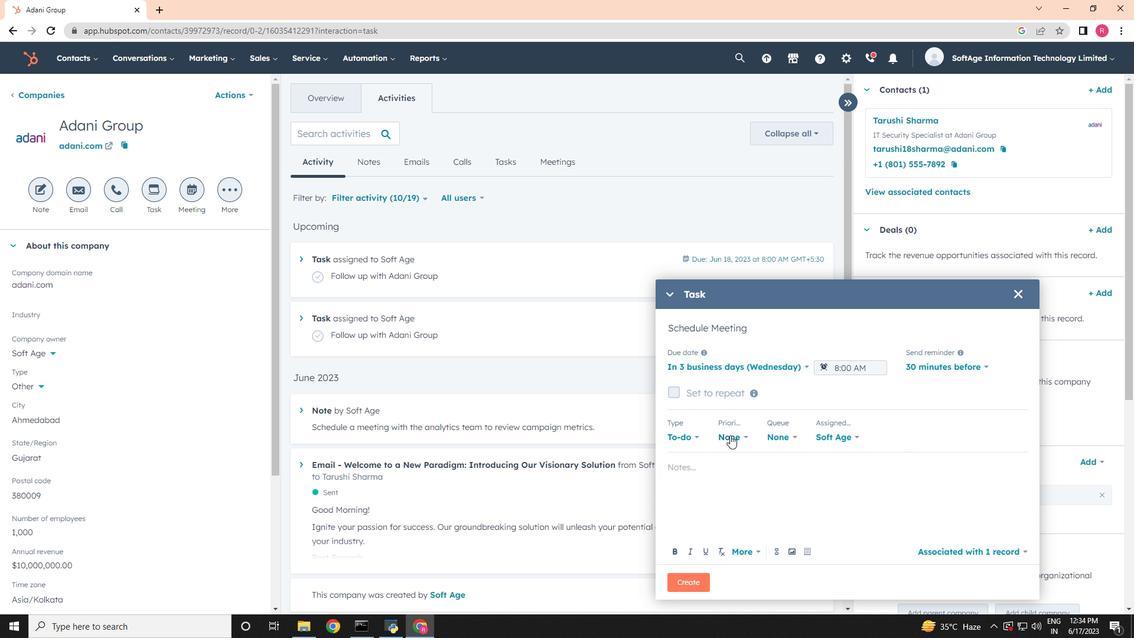
Action: Mouse moved to (728, 492)
Screenshot: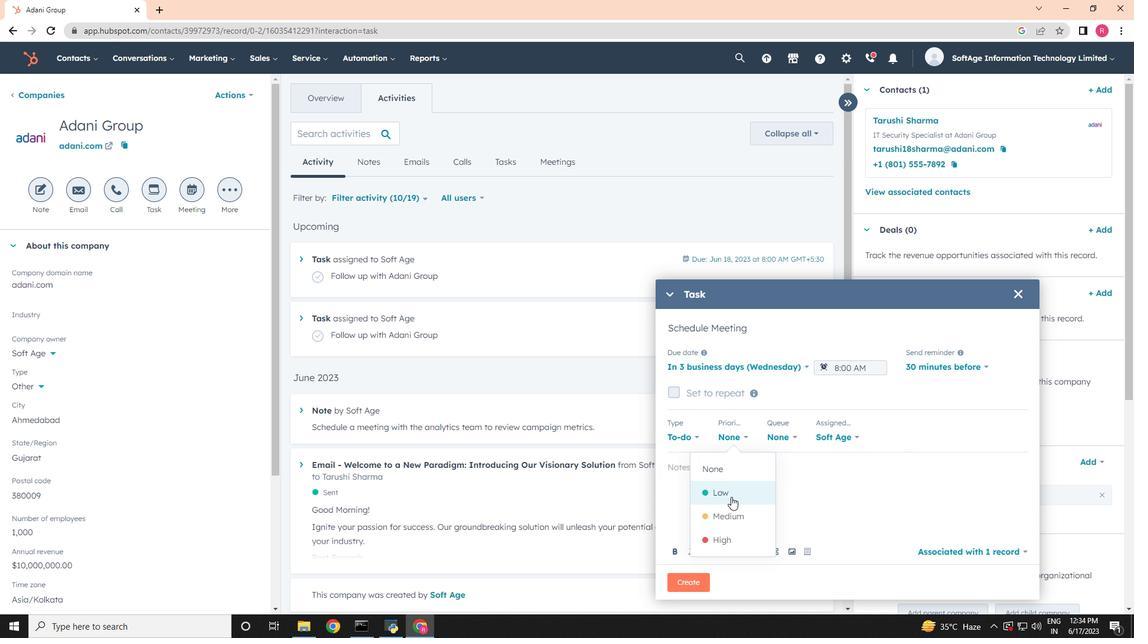 
Action: Mouse pressed left at (728, 492)
Screenshot: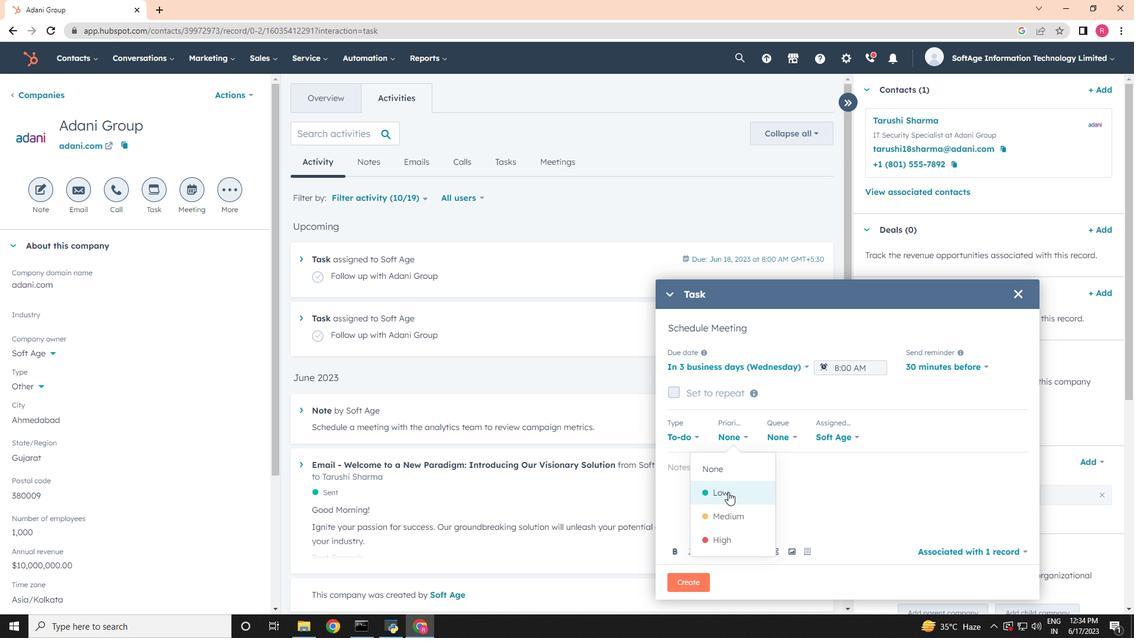 
Action: Mouse moved to (704, 483)
Screenshot: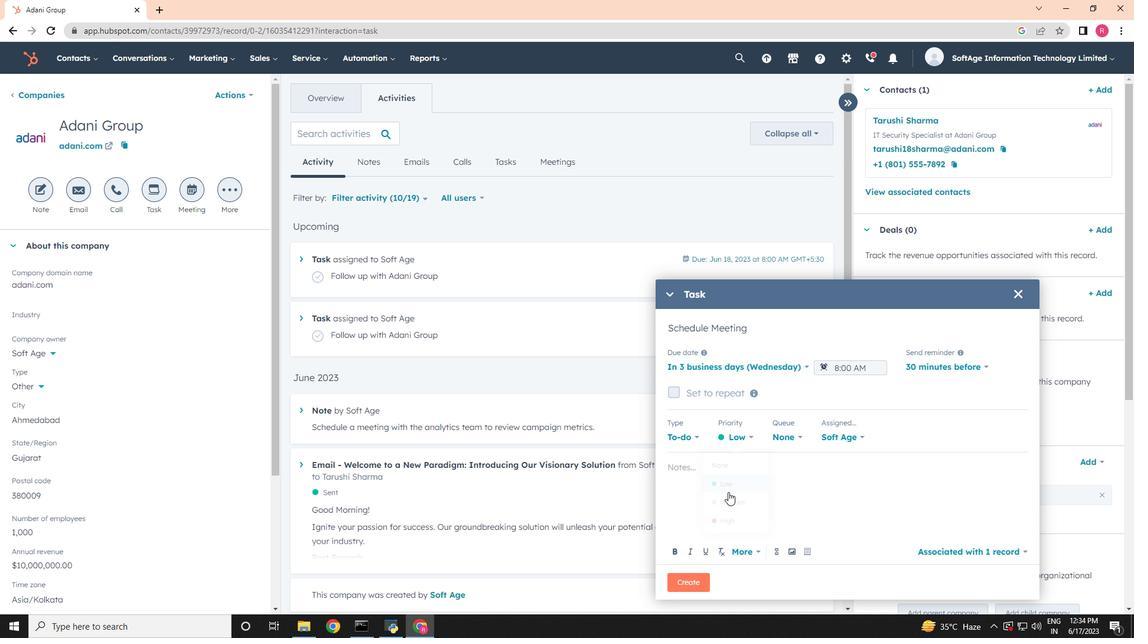 
Action: Mouse pressed left at (704, 483)
Screenshot: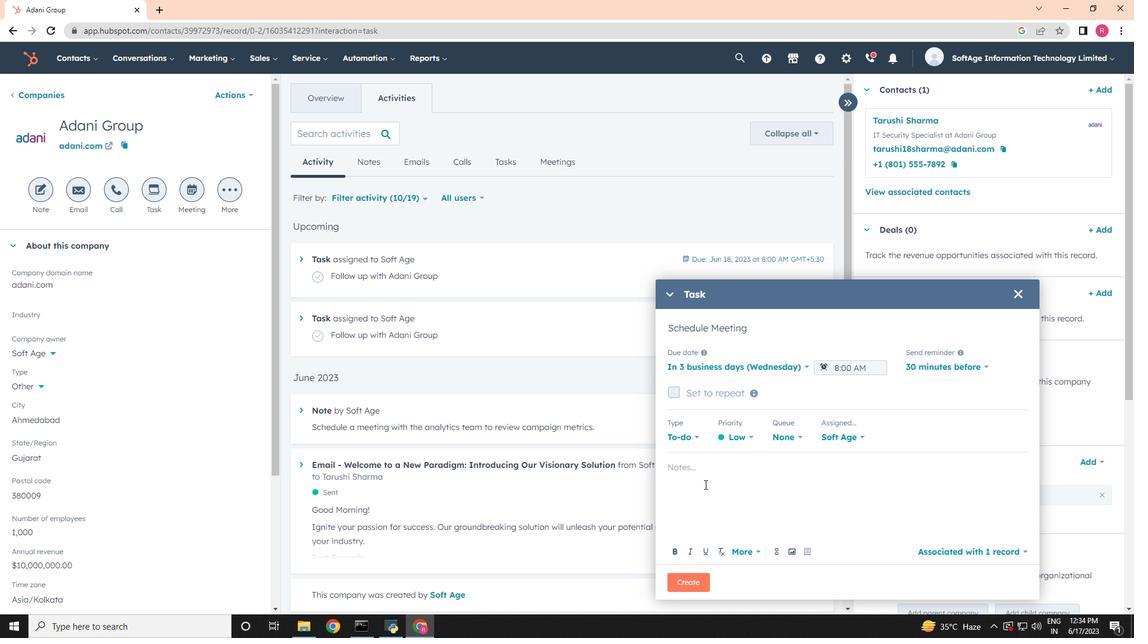 
Action: Key pressed follow<Key.space>u
Screenshot: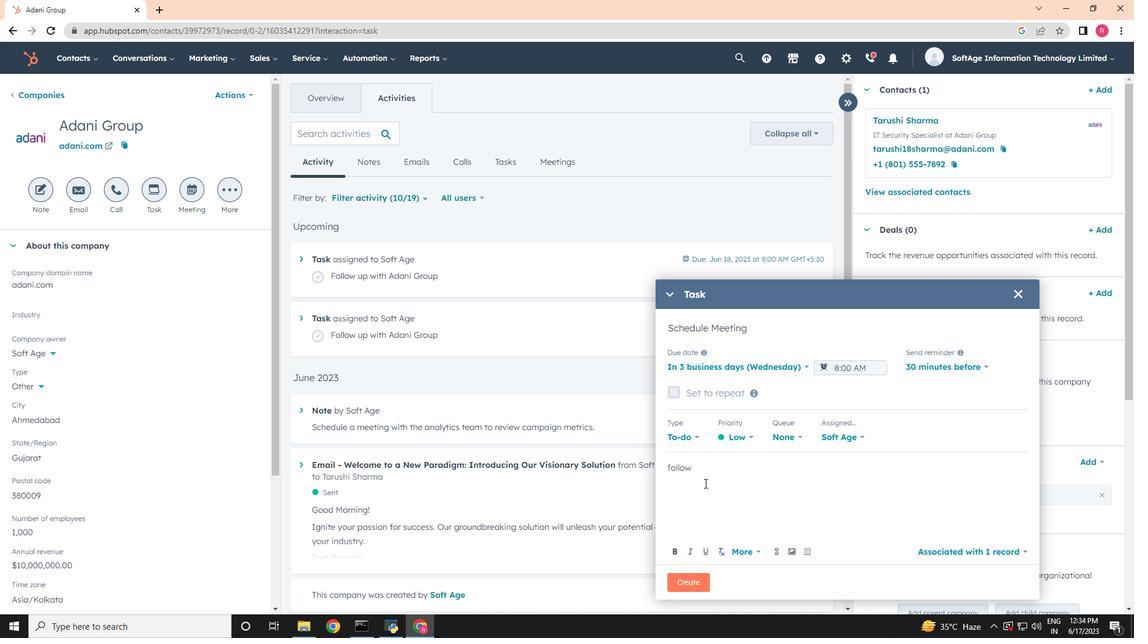 
Action: Mouse moved to (704, 482)
Screenshot: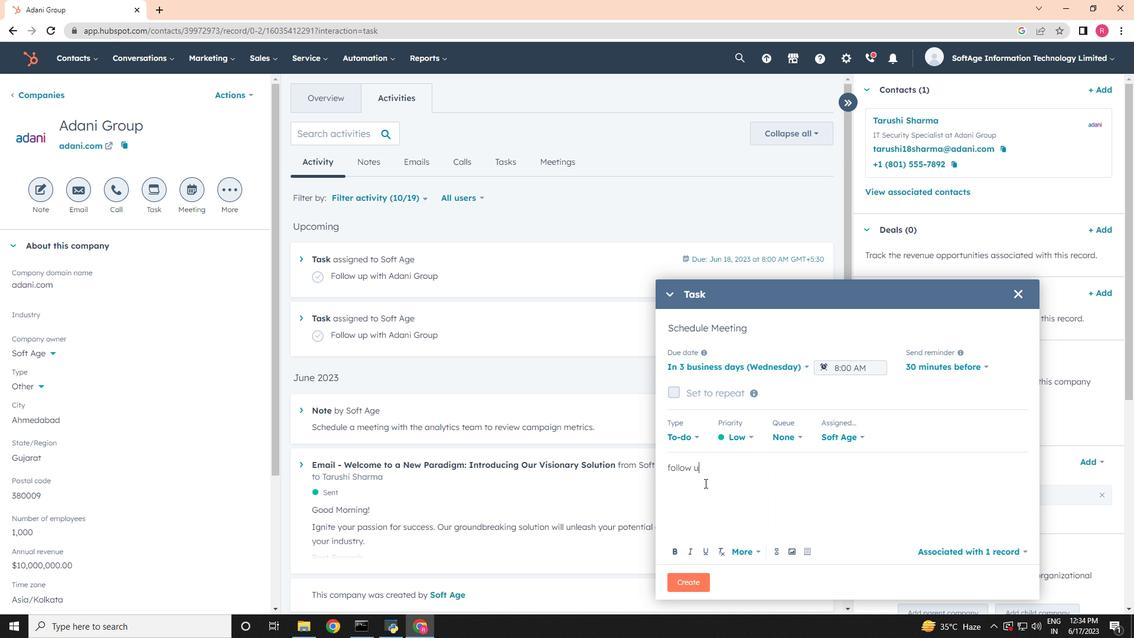 
Action: Key pressed p<Key.space>with<Key.space>the<Key.space>client<Key.space>regarding<Key.space>their<Key.space>recent<Key.space>inquiry<Key.space>and<Key.space>address<Key.space>any<Key.space>questions<Key.space>they<Key.space>may<Key.space>have<Key.space><Key.backspace>.
Screenshot: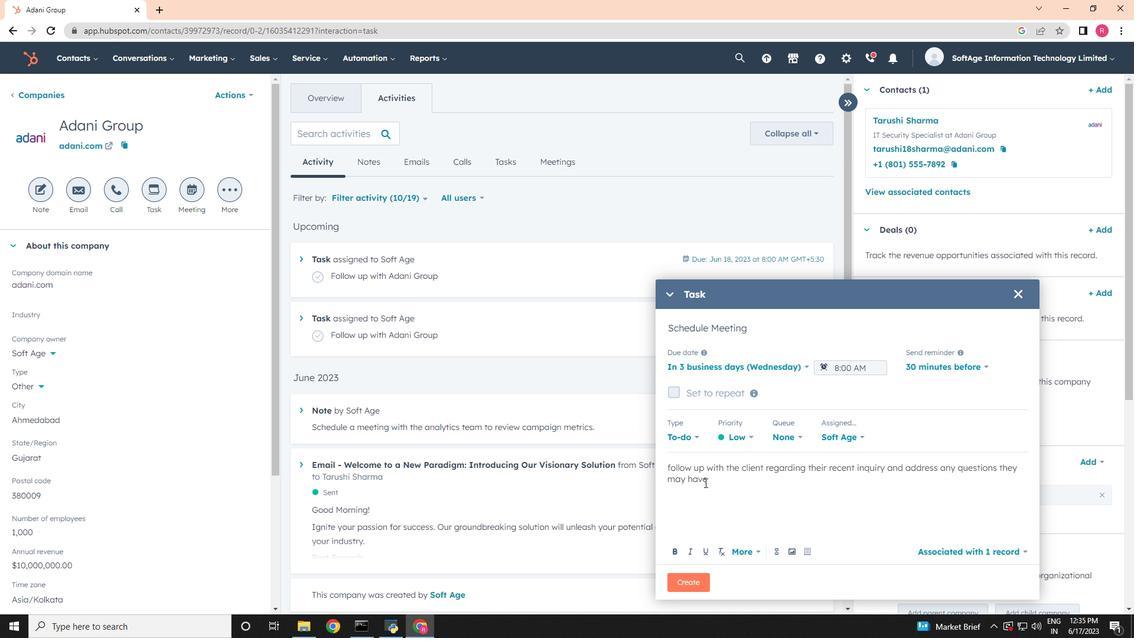 
Action: Mouse moved to (697, 580)
Screenshot: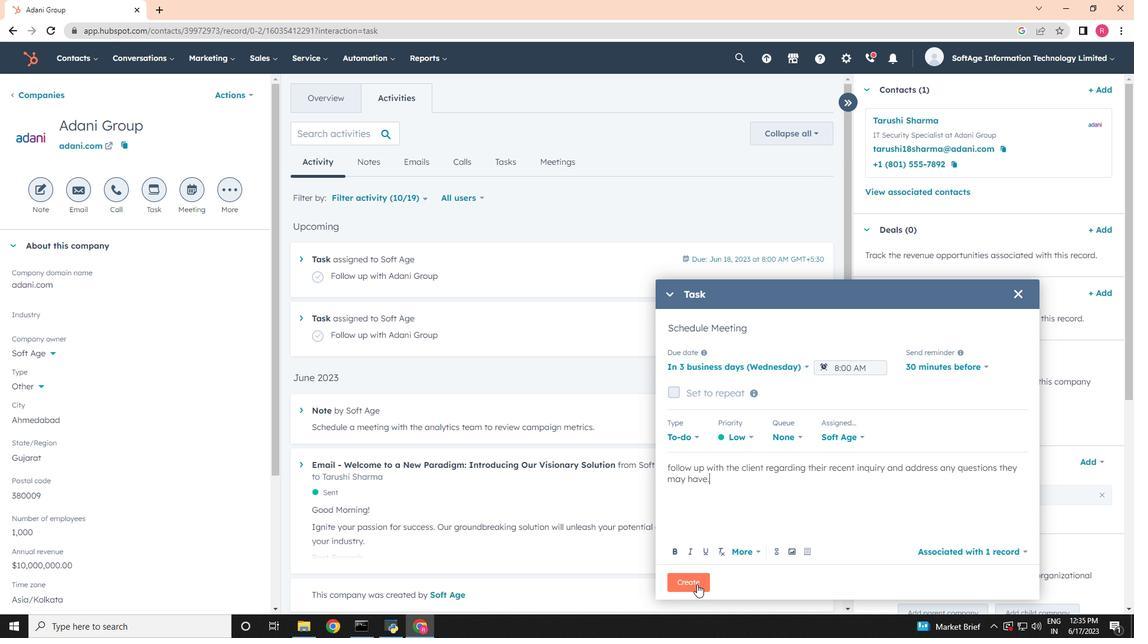 
Action: Mouse pressed left at (697, 580)
Screenshot: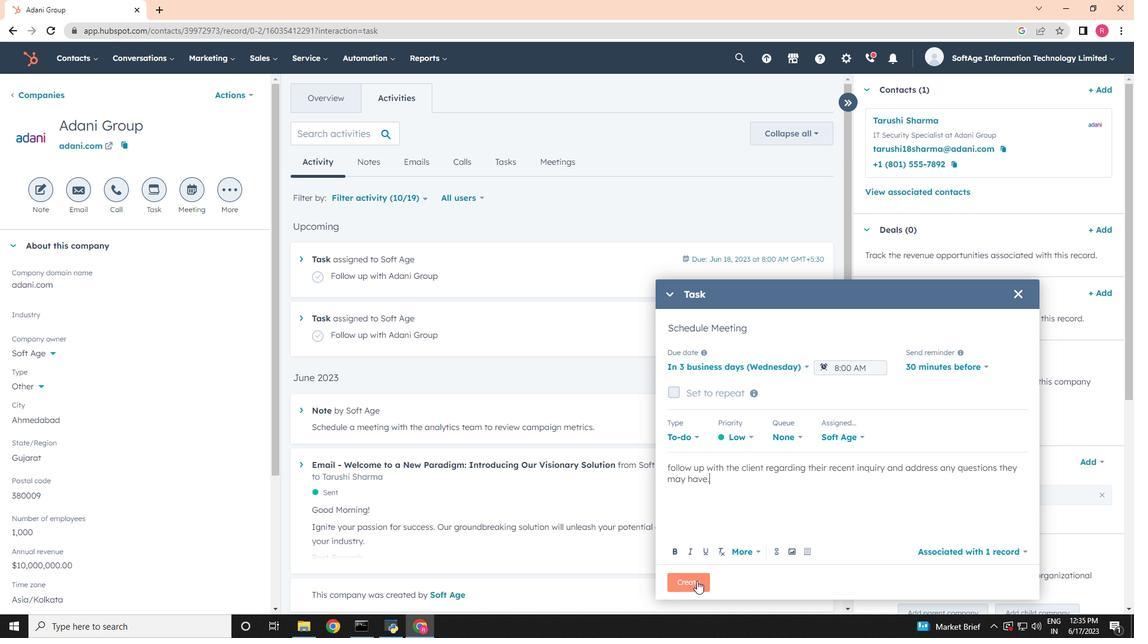 
Action: Mouse moved to (667, 566)
Screenshot: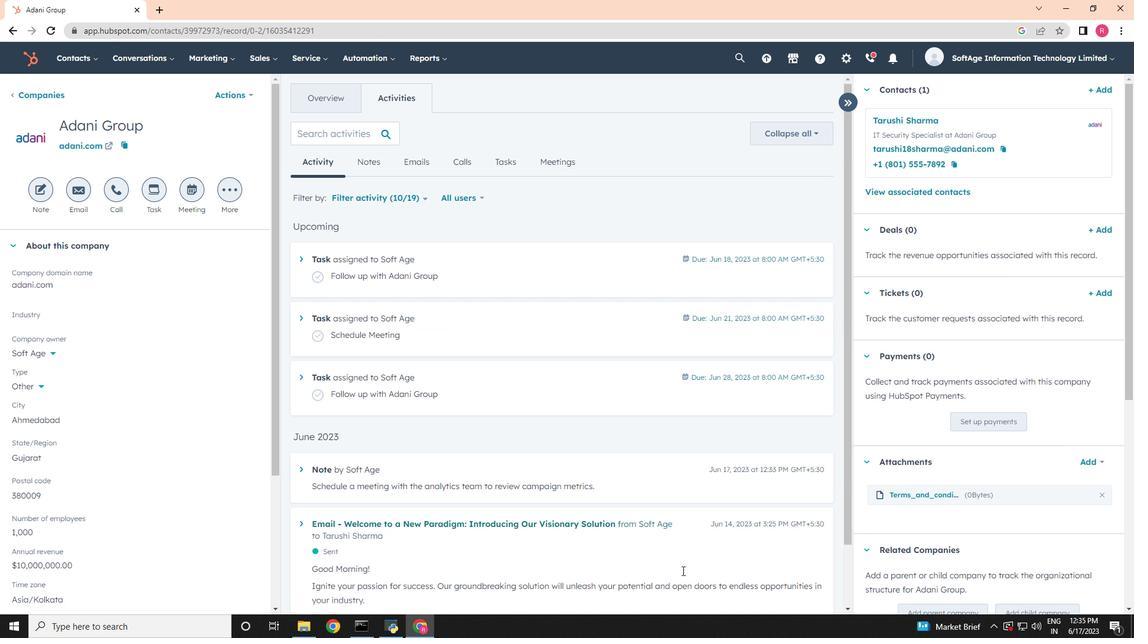 
